 Task: Look for space in Mingelchaur, Azerbaijan from 9th June, 2023 to 16th June, 2023 for 2 adults in price range Rs.8000 to Rs.16000. Place can be entire place with 2 bedrooms having 2 beds and 1 bathroom. Property type can be flat. Amenities needed are: air conditioning, . Booking option can be shelf check-in. Required host language is English.
Action: Mouse moved to (491, 517)
Screenshot: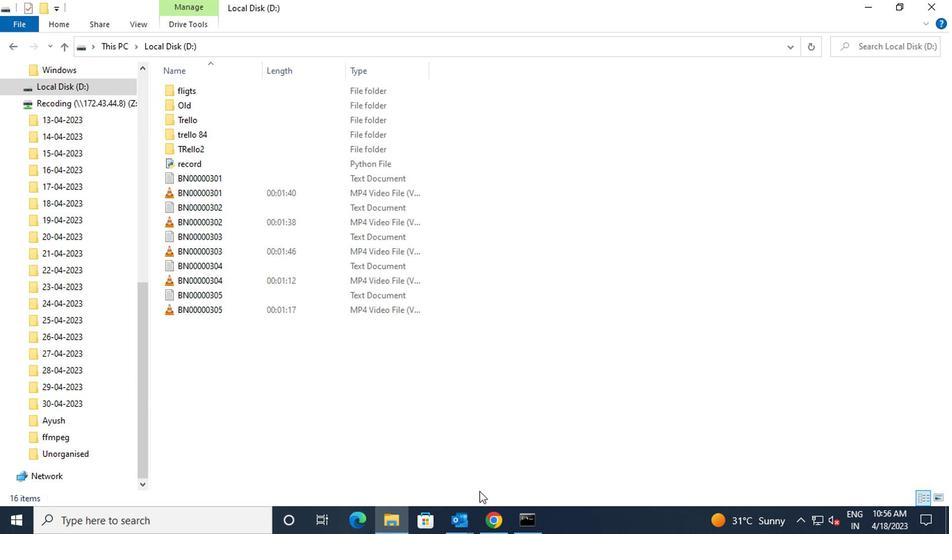 
Action: Mouse pressed left at (491, 517)
Screenshot: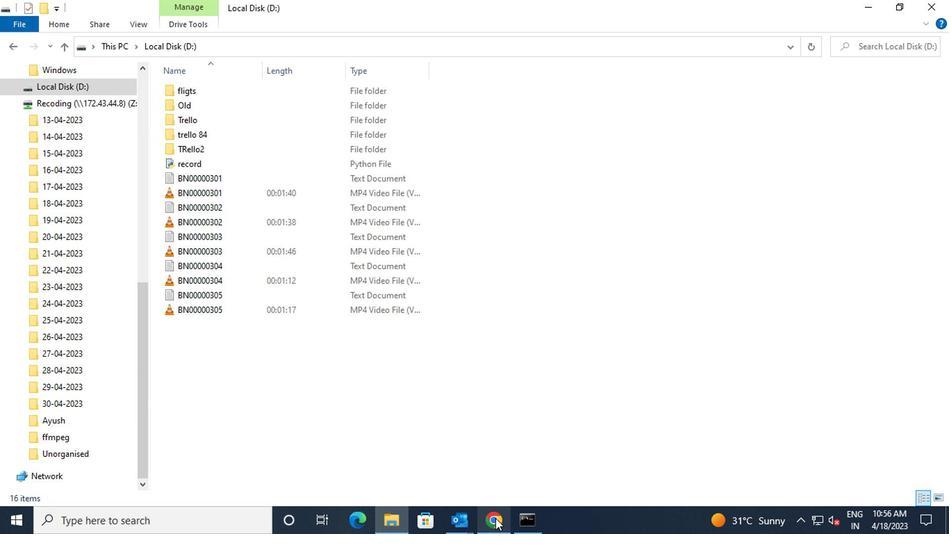 
Action: Mouse moved to (377, 95)
Screenshot: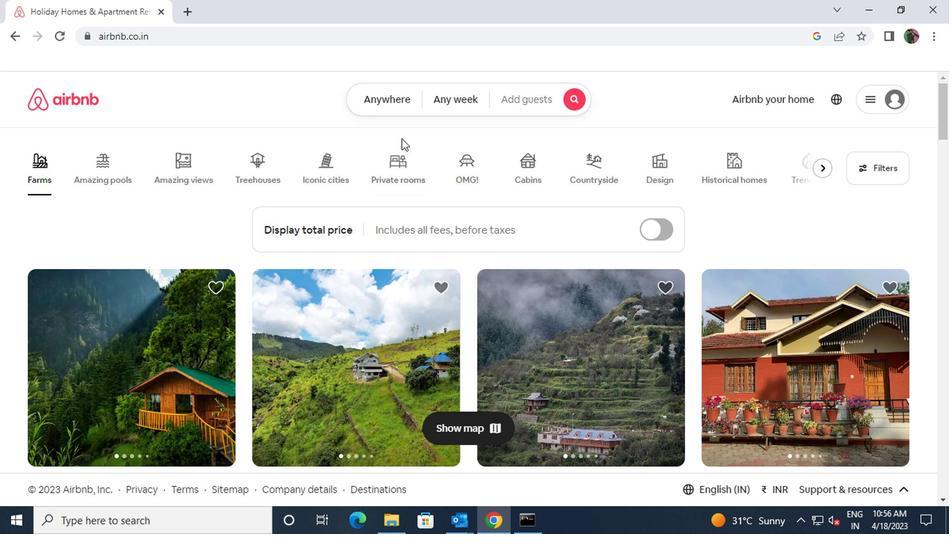 
Action: Mouse pressed left at (377, 95)
Screenshot: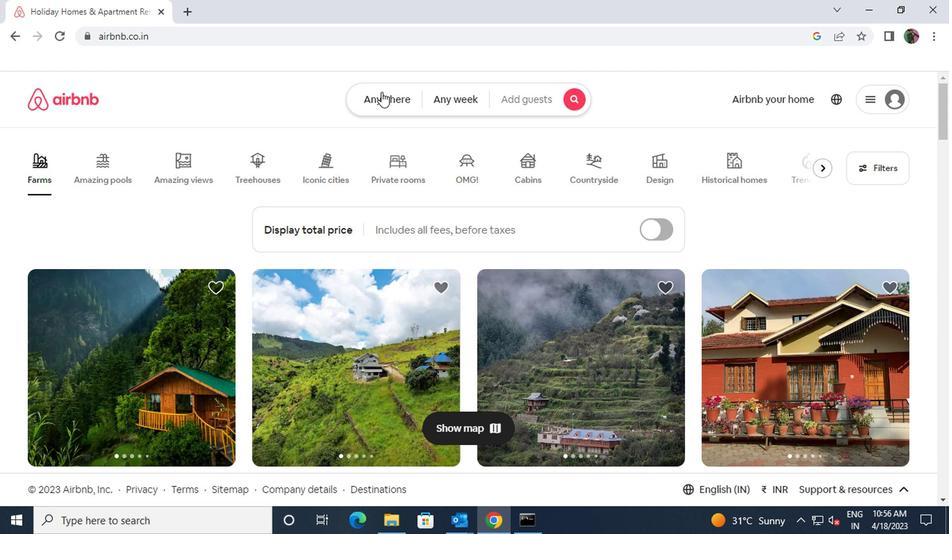 
Action: Mouse moved to (346, 160)
Screenshot: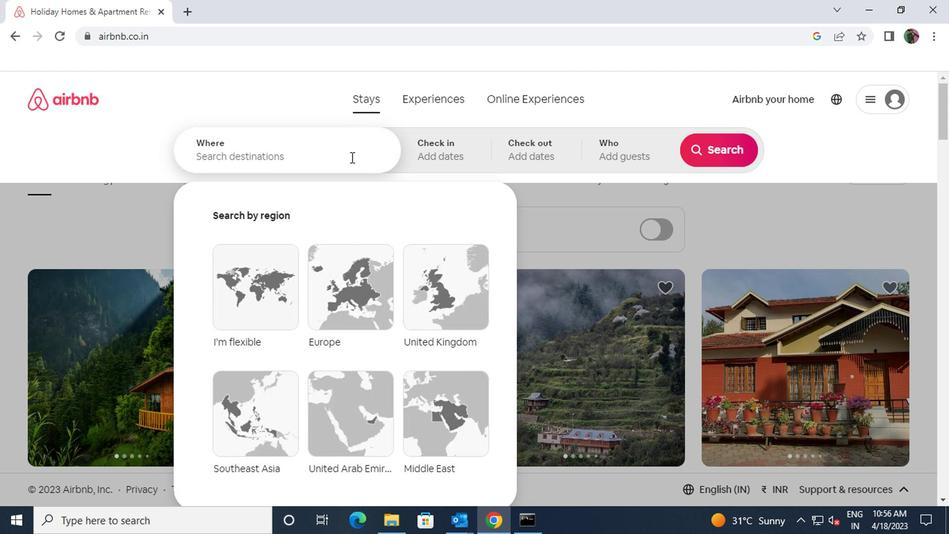 
Action: Mouse pressed left at (346, 160)
Screenshot: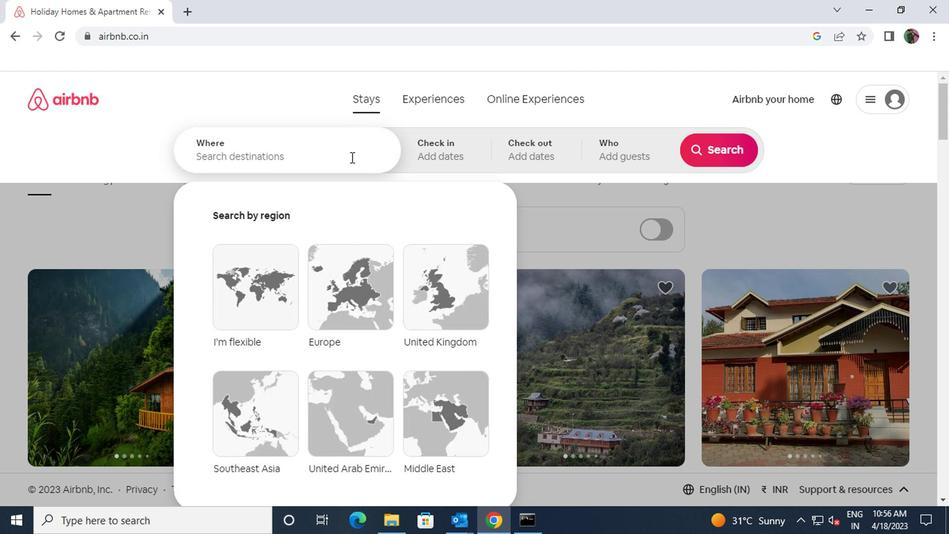 
Action: Key pressed mingechaur
Screenshot: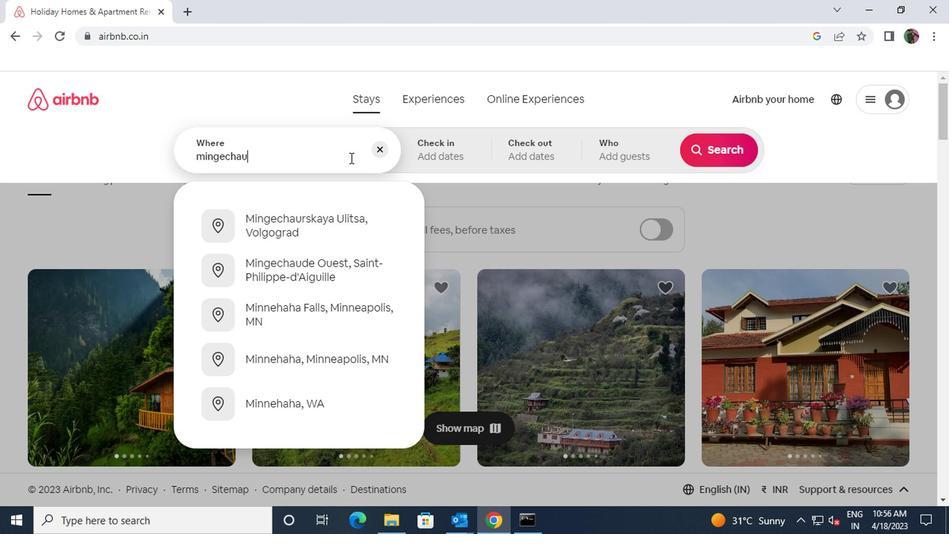 
Action: Mouse moved to (315, 234)
Screenshot: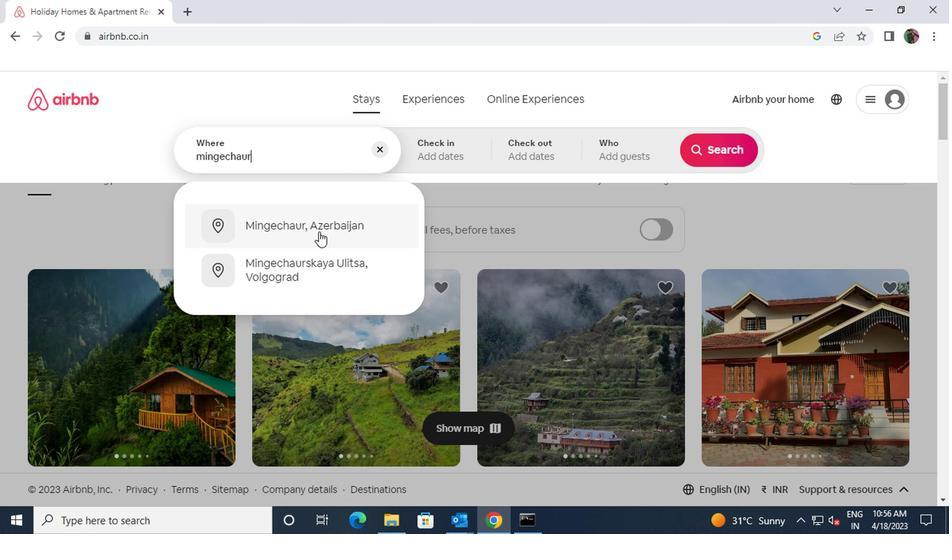 
Action: Mouse pressed left at (315, 234)
Screenshot: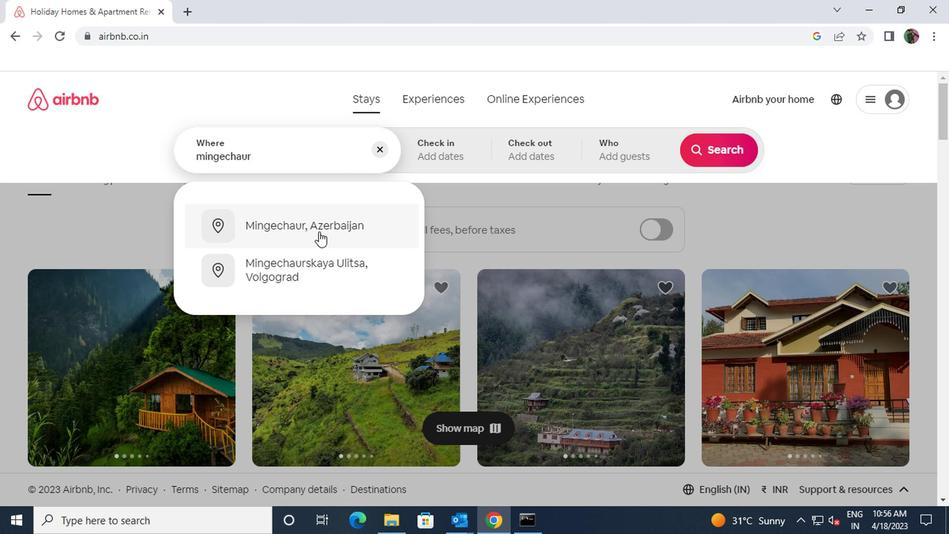 
Action: Mouse moved to (710, 262)
Screenshot: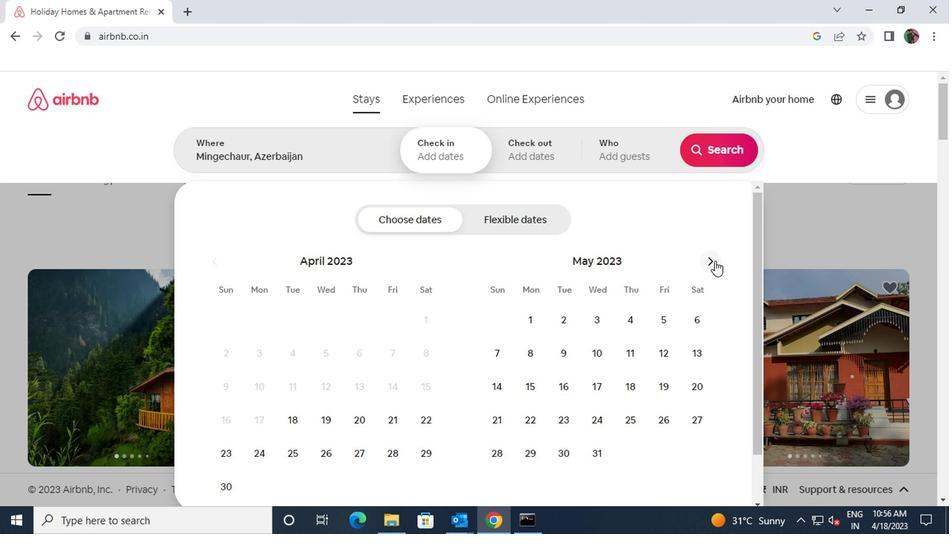 
Action: Mouse pressed left at (710, 262)
Screenshot: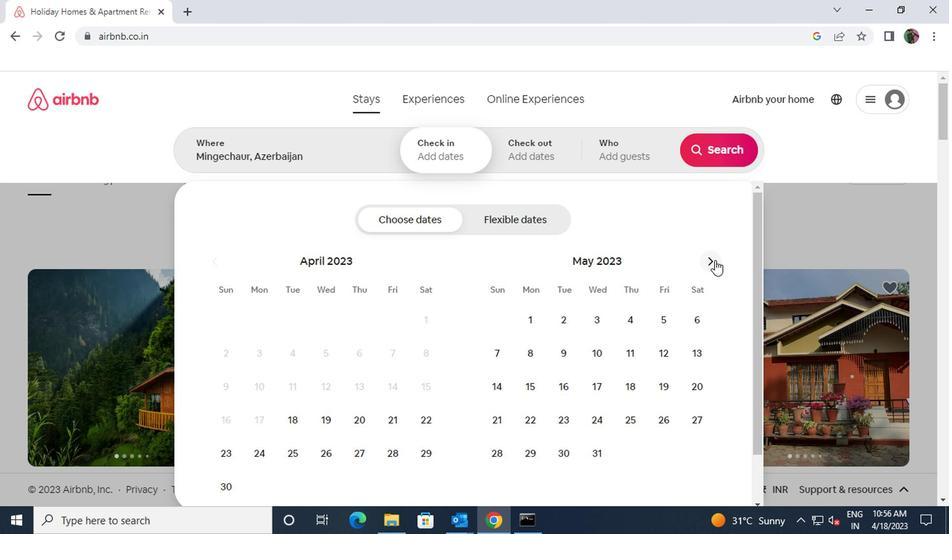 
Action: Mouse moved to (663, 349)
Screenshot: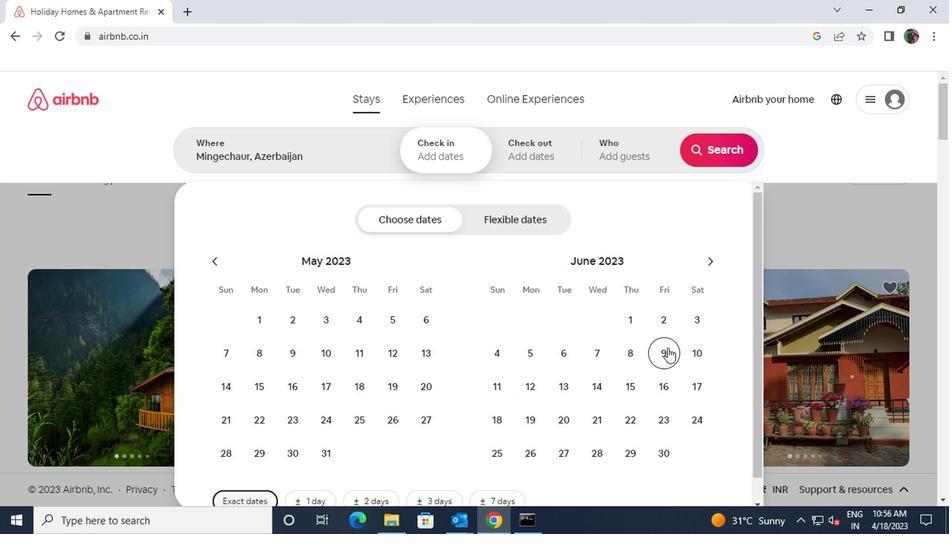 
Action: Mouse pressed left at (663, 349)
Screenshot: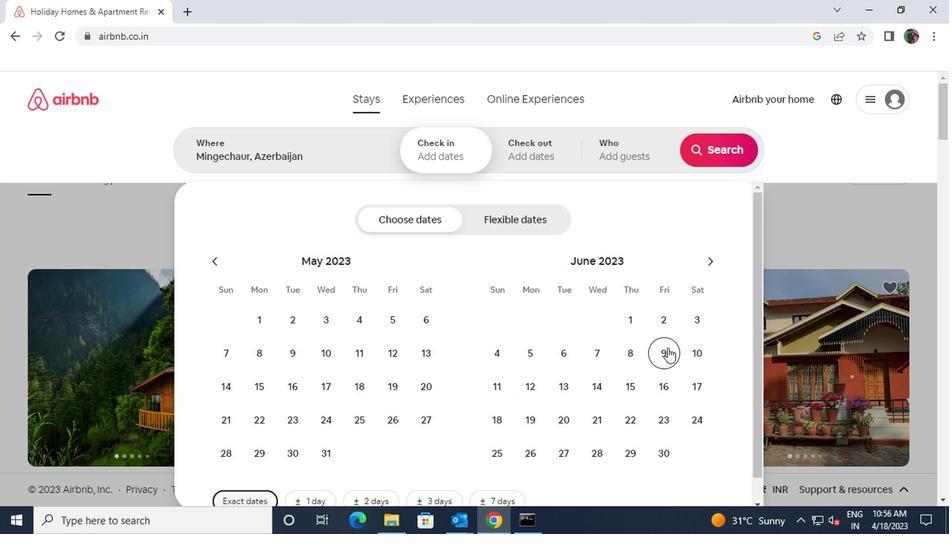 
Action: Mouse moved to (660, 383)
Screenshot: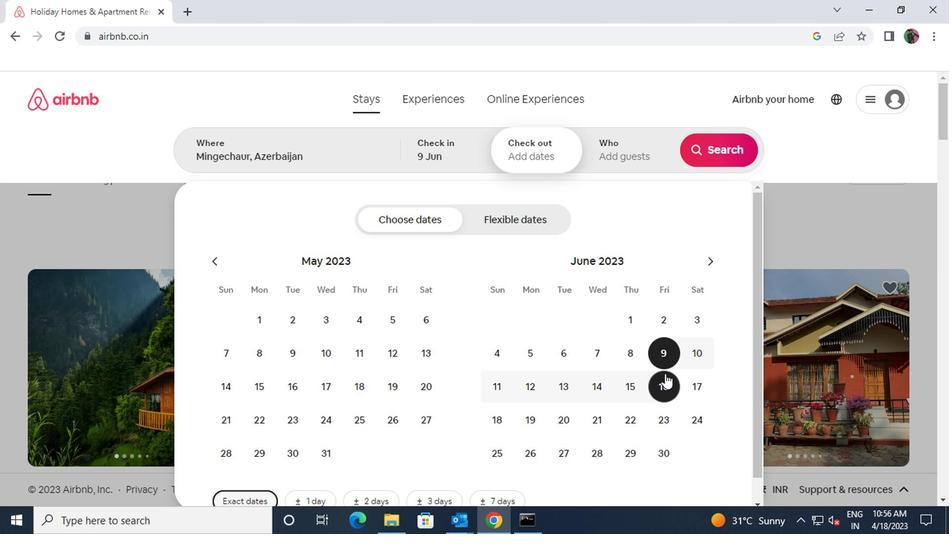 
Action: Mouse pressed left at (660, 383)
Screenshot: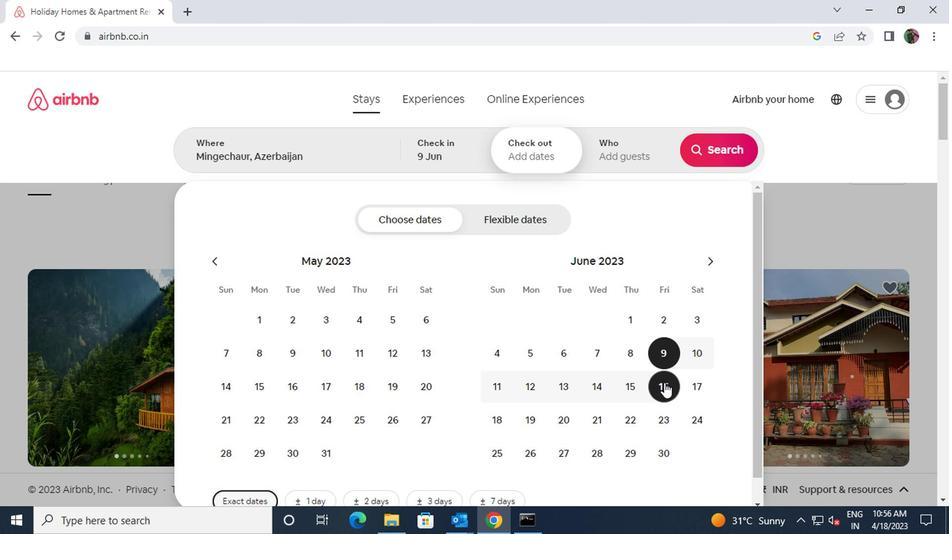 
Action: Mouse moved to (615, 146)
Screenshot: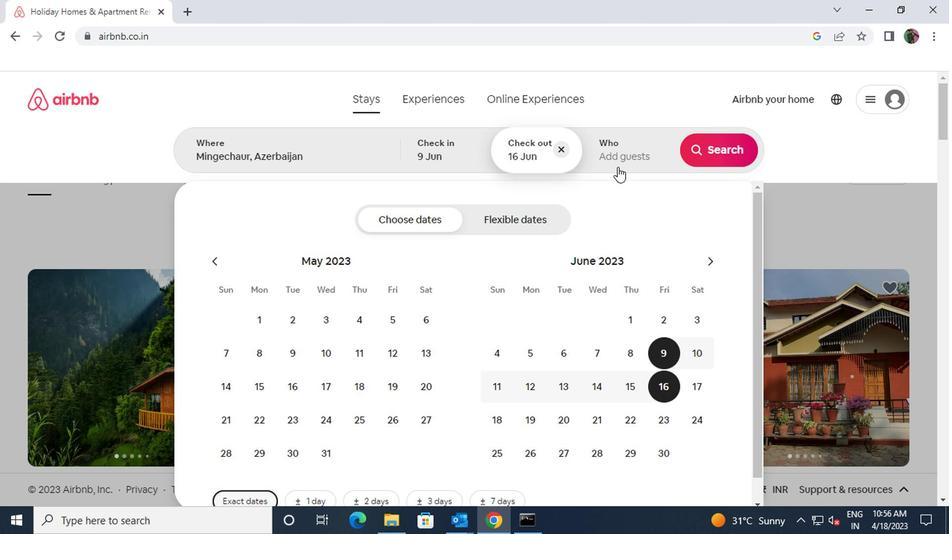 
Action: Mouse pressed left at (615, 146)
Screenshot: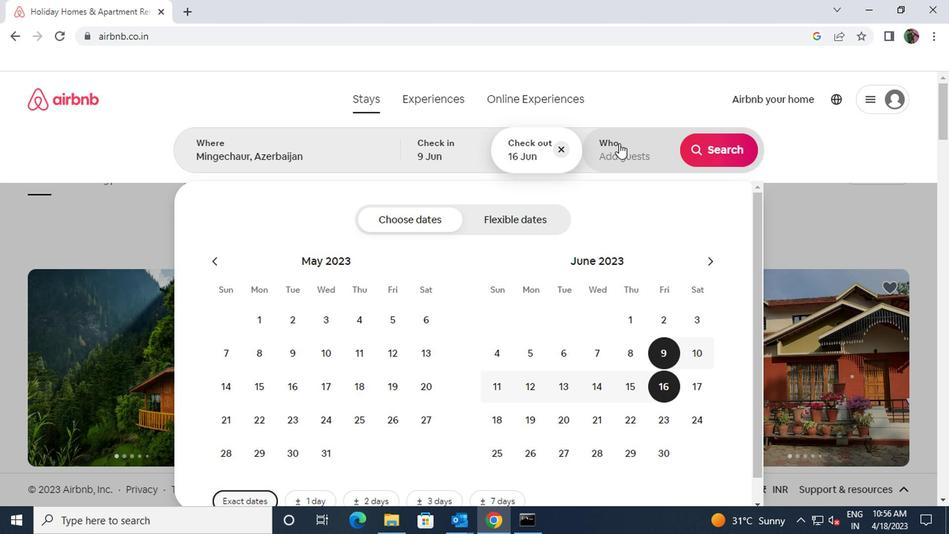 
Action: Mouse moved to (718, 225)
Screenshot: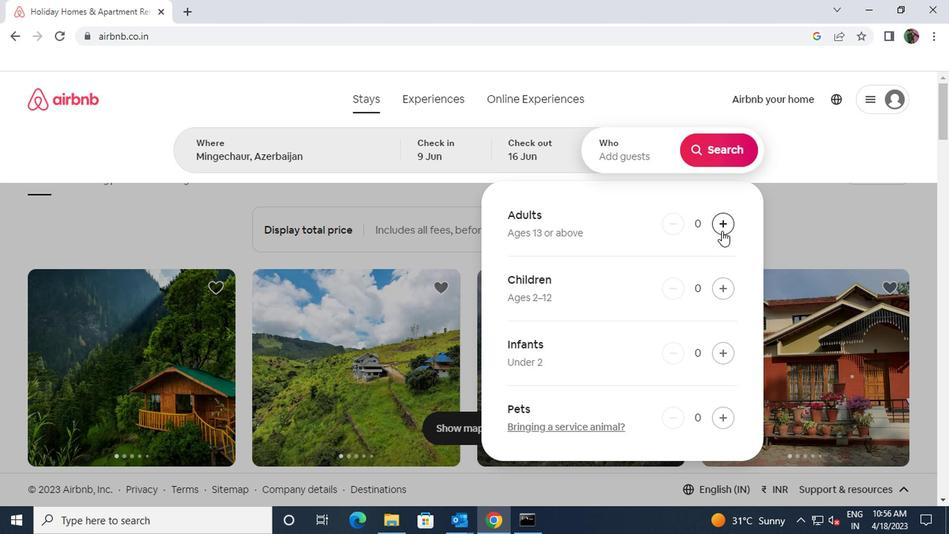 
Action: Mouse pressed left at (718, 225)
Screenshot: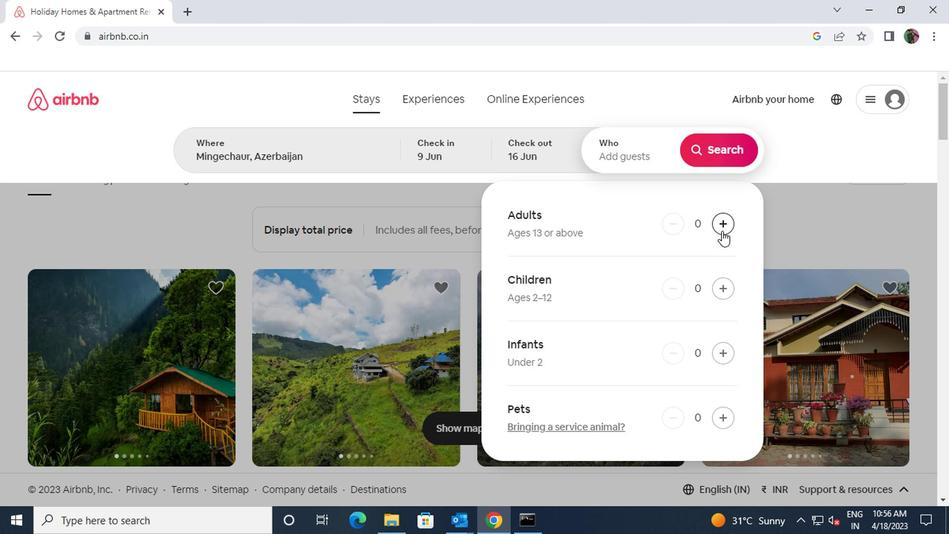 
Action: Mouse pressed left at (718, 225)
Screenshot: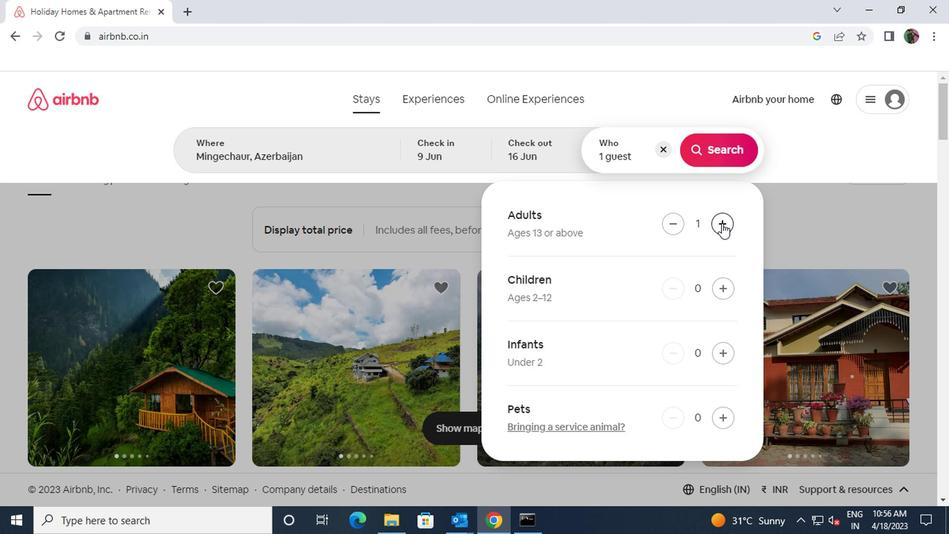 
Action: Mouse moved to (707, 157)
Screenshot: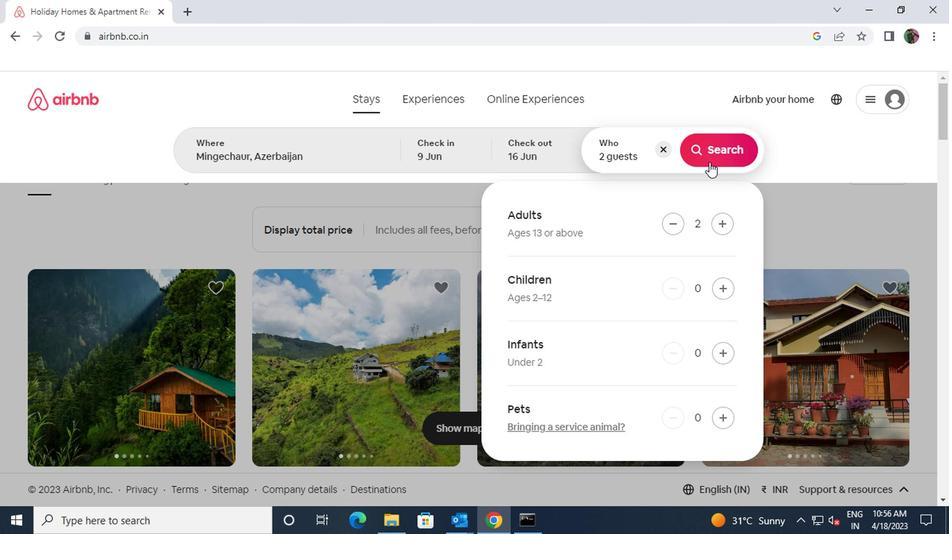 
Action: Mouse pressed left at (707, 157)
Screenshot: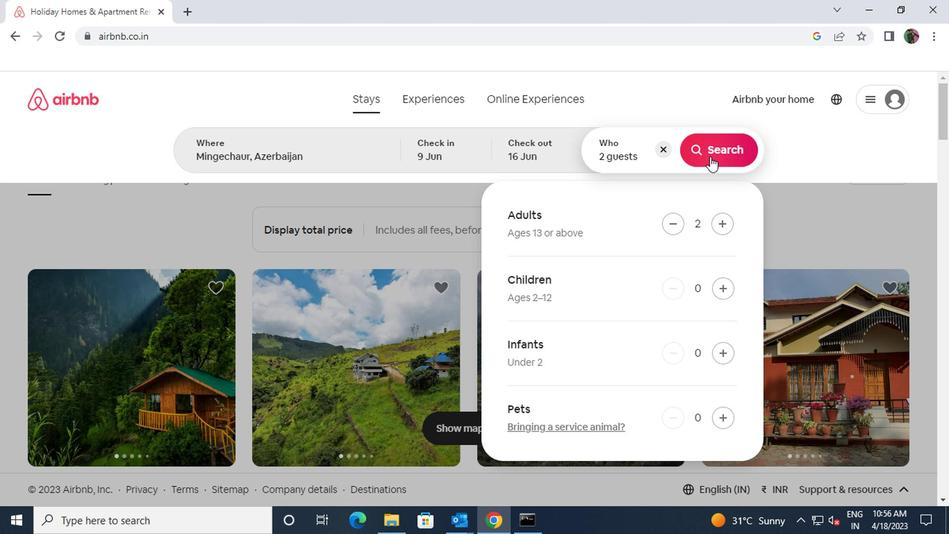 
Action: Mouse moved to (875, 158)
Screenshot: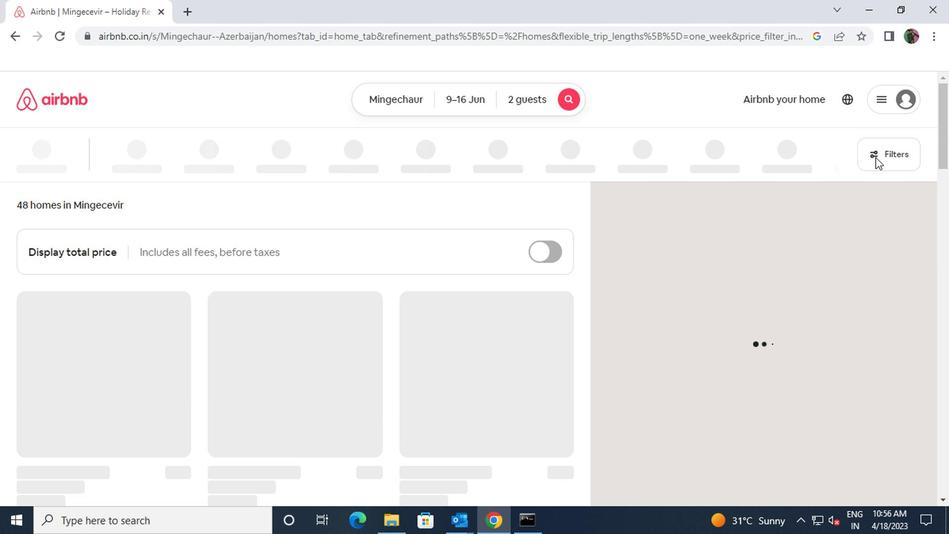 
Action: Mouse pressed left at (875, 158)
Screenshot: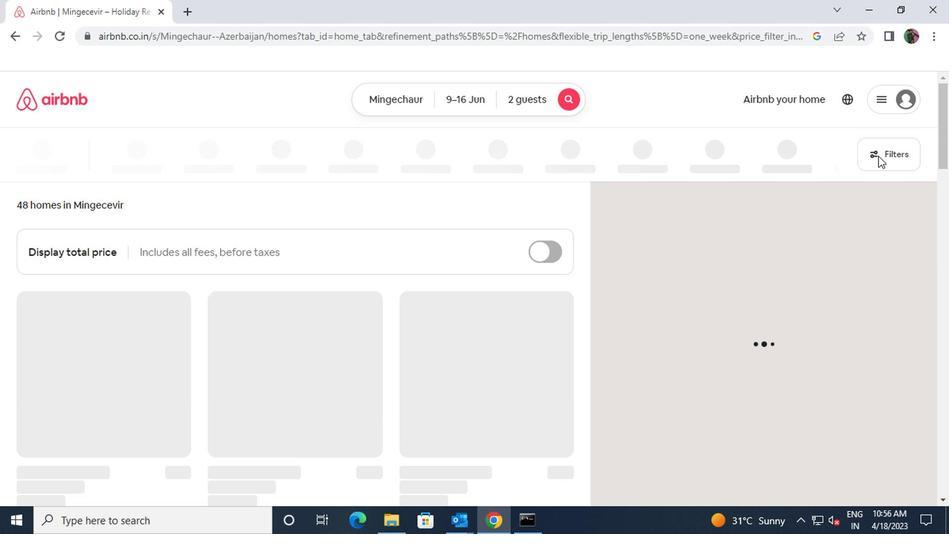 
Action: Mouse moved to (292, 335)
Screenshot: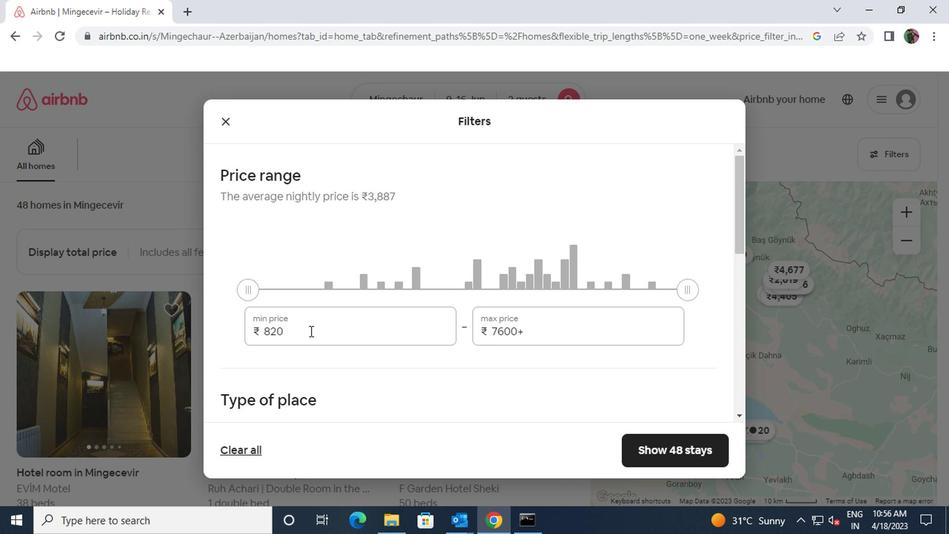 
Action: Mouse pressed left at (292, 335)
Screenshot: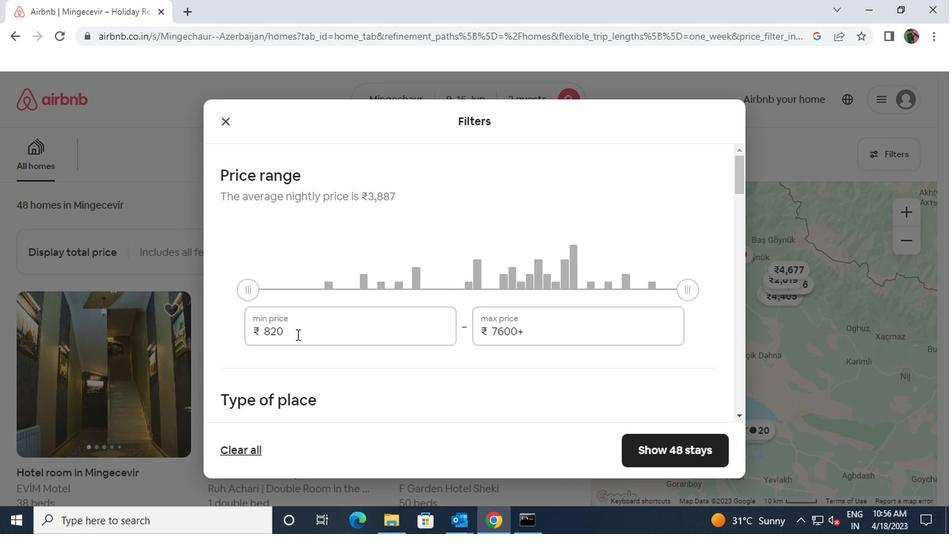 
Action: Mouse moved to (256, 338)
Screenshot: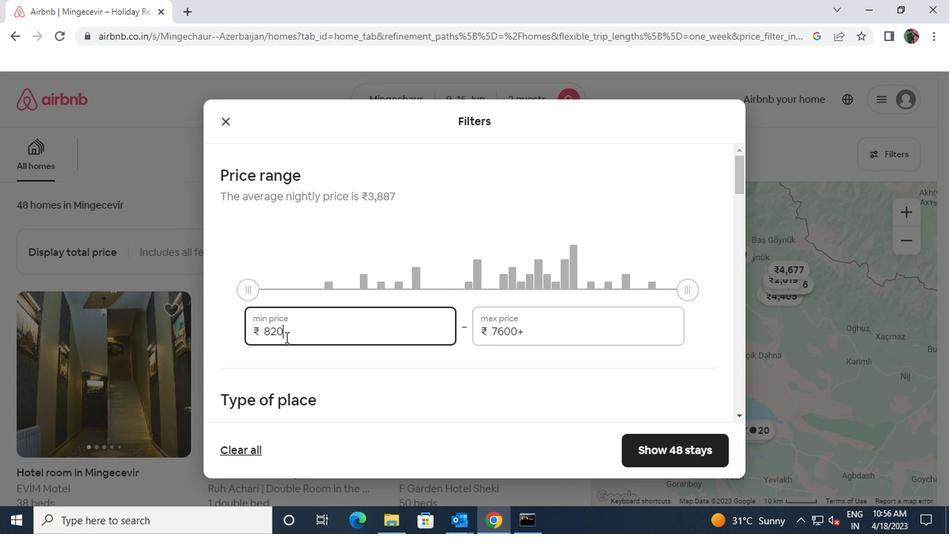 
Action: Key pressed 8000
Screenshot: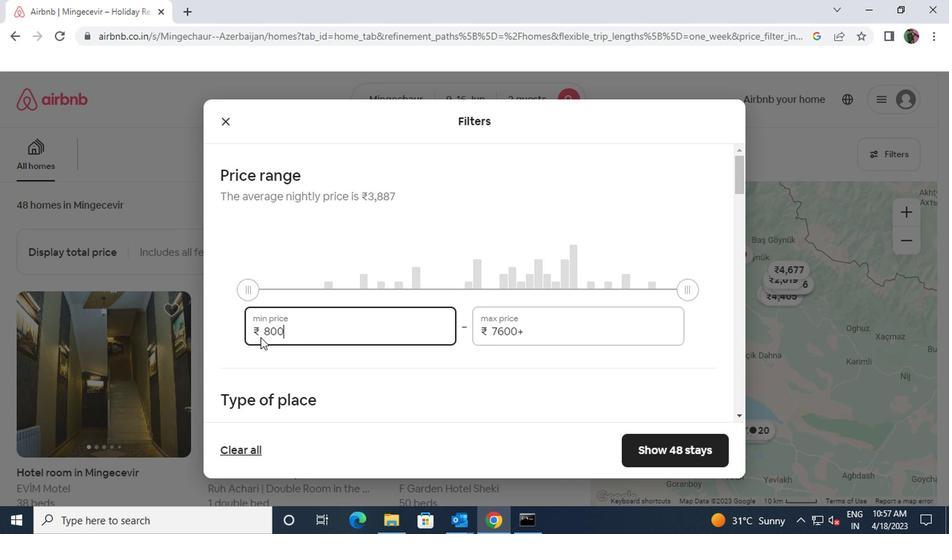 
Action: Mouse moved to (518, 328)
Screenshot: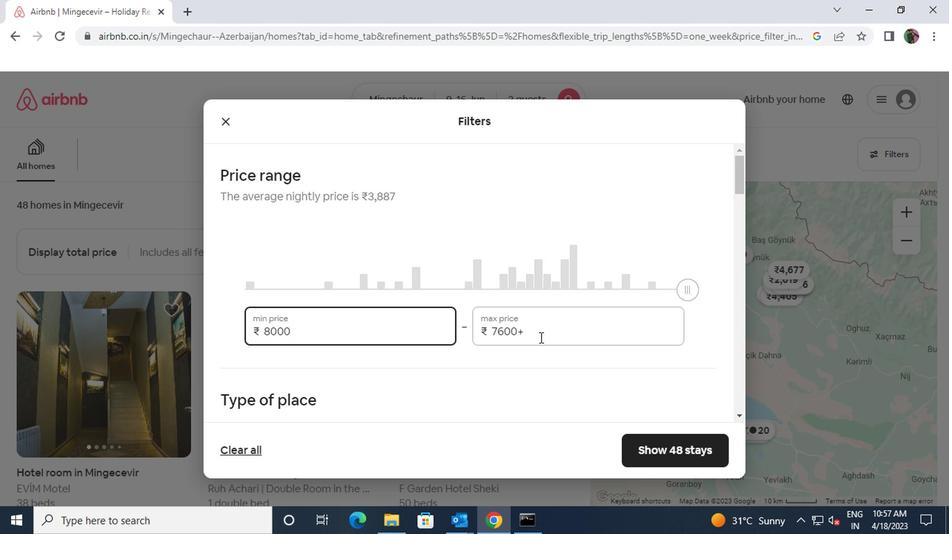 
Action: Mouse pressed left at (518, 328)
Screenshot: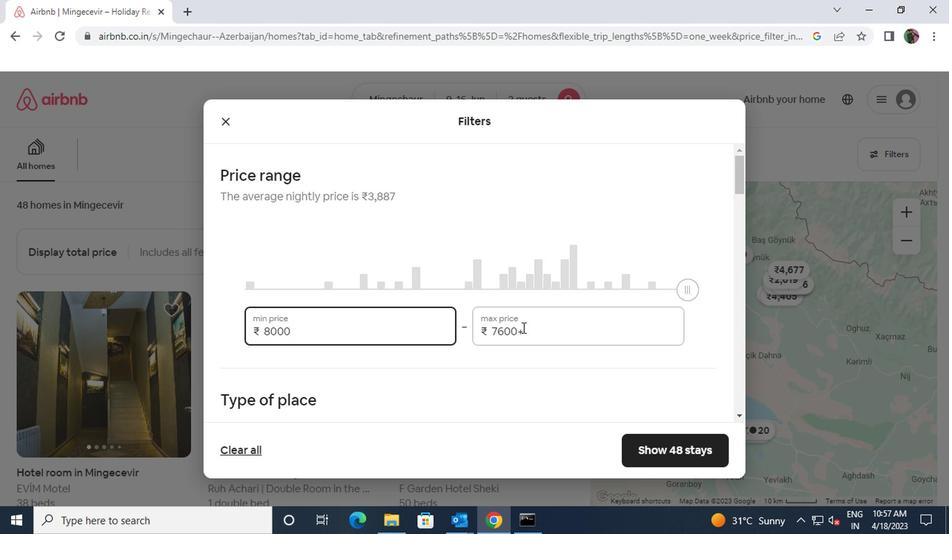 
Action: Mouse moved to (488, 335)
Screenshot: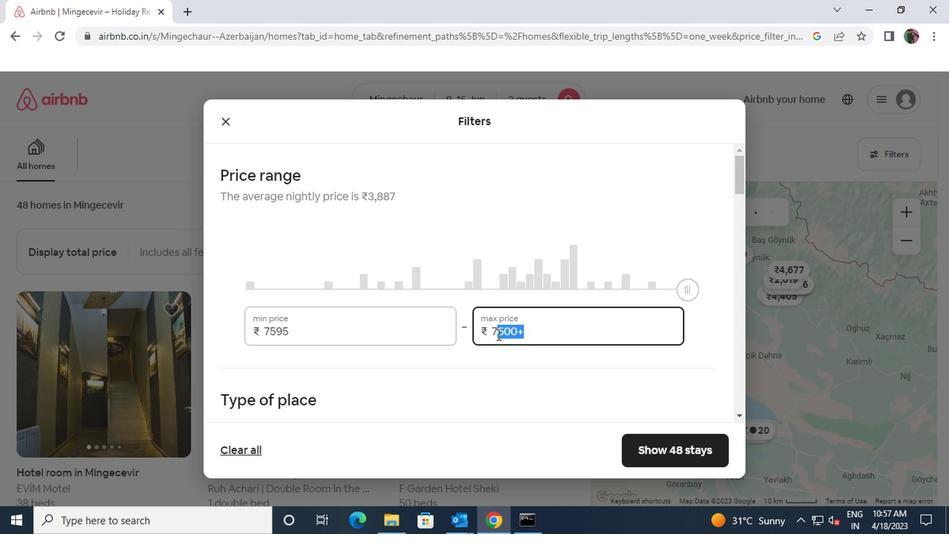 
Action: Key pressed 16000
Screenshot: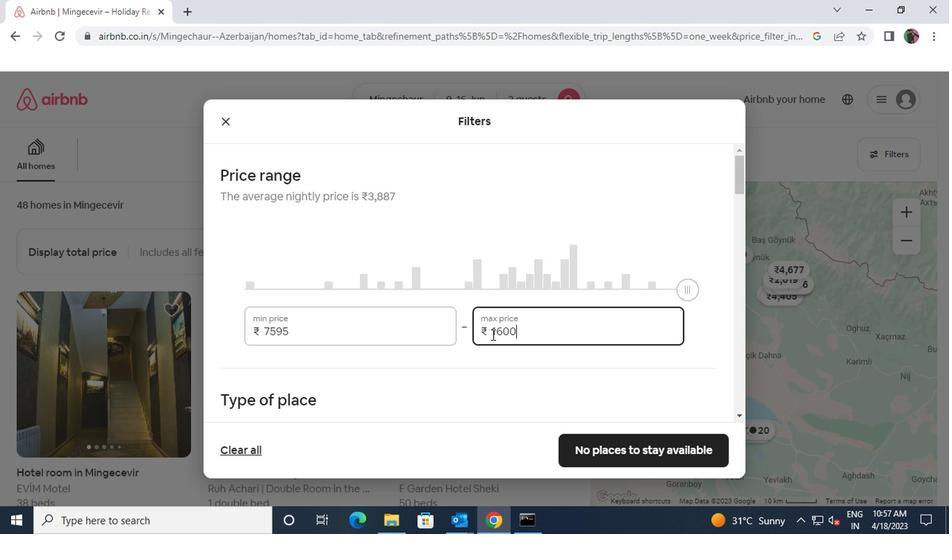 
Action: Mouse scrolled (488, 335) with delta (0, 0)
Screenshot: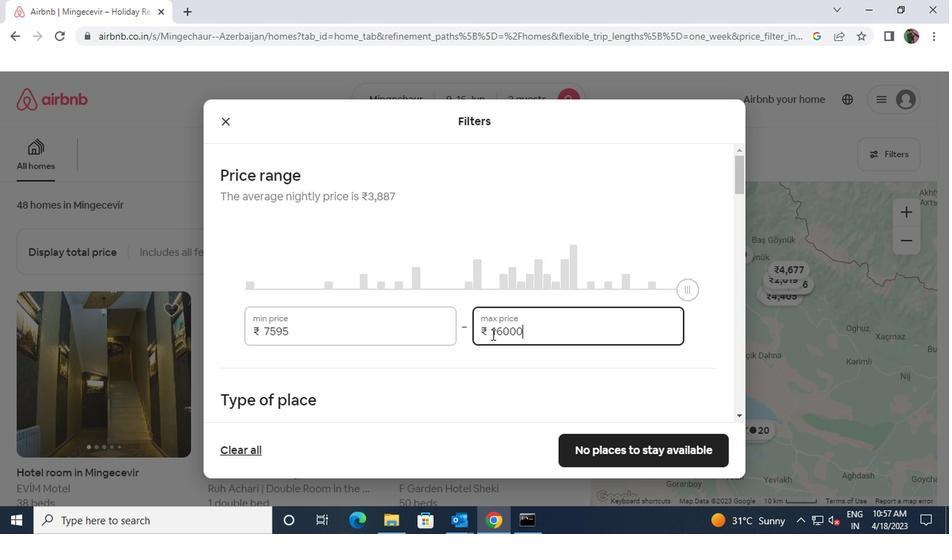 
Action: Mouse scrolled (488, 335) with delta (0, 0)
Screenshot: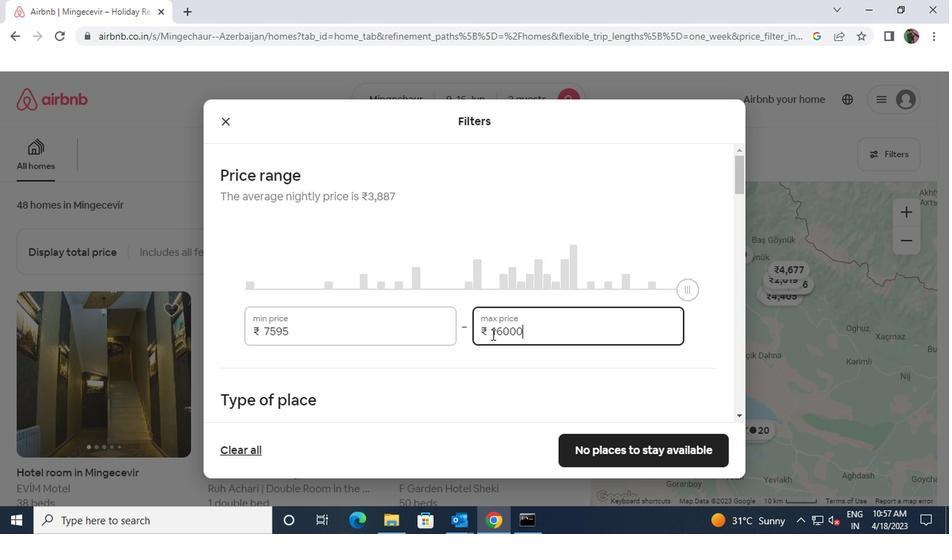 
Action: Mouse moved to (226, 307)
Screenshot: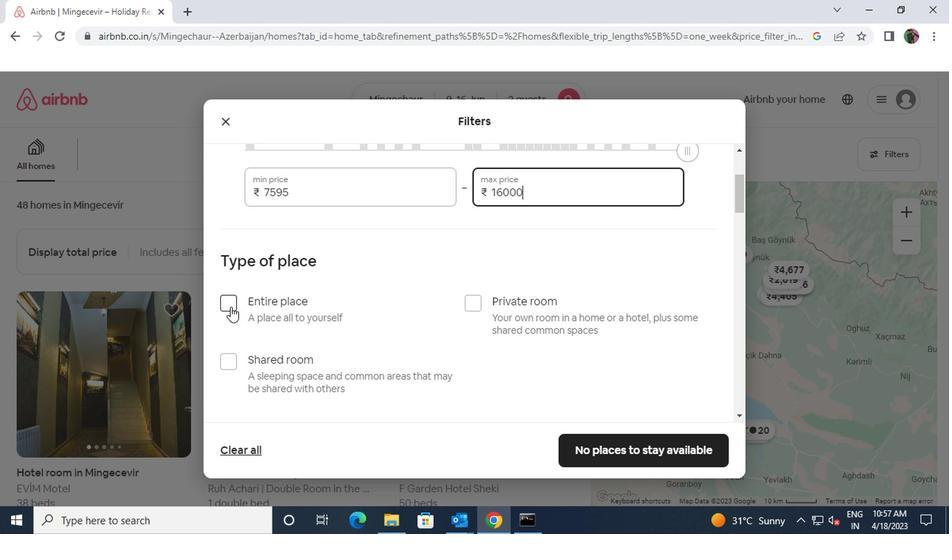 
Action: Mouse pressed left at (226, 307)
Screenshot: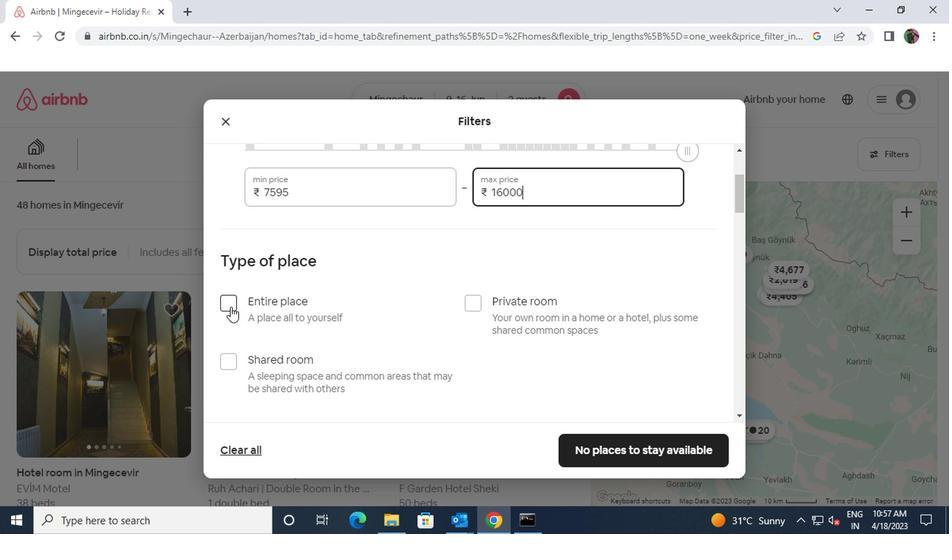 
Action: Mouse moved to (314, 341)
Screenshot: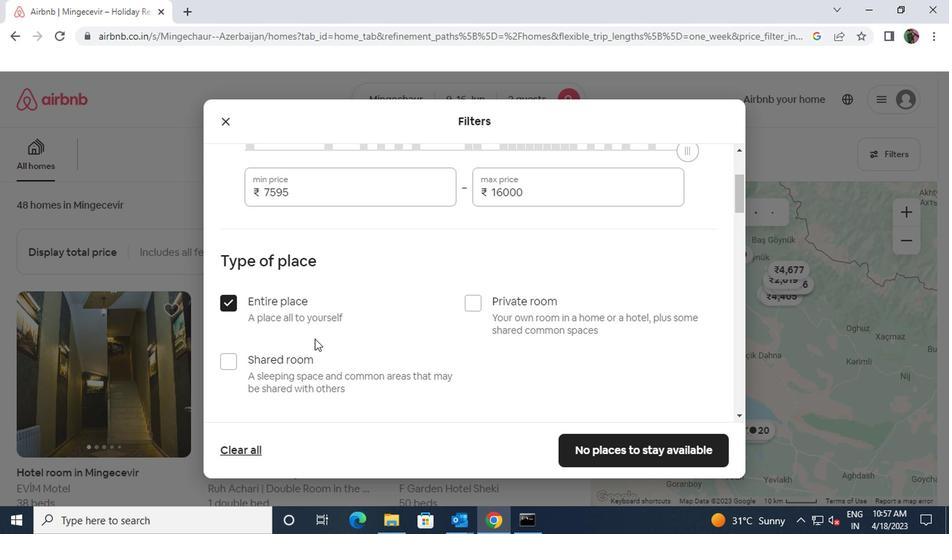 
Action: Mouse scrolled (314, 340) with delta (0, 0)
Screenshot: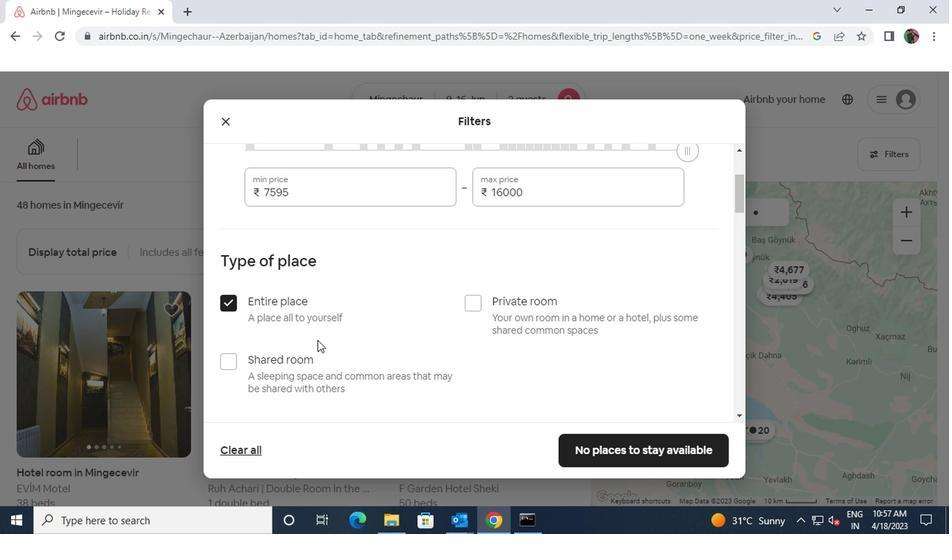 
Action: Mouse moved to (315, 337)
Screenshot: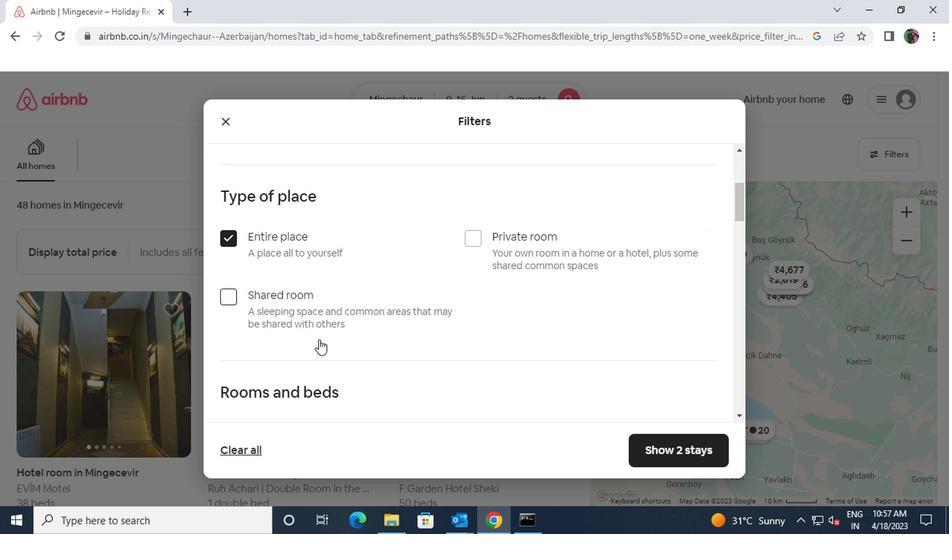 
Action: Mouse scrolled (315, 337) with delta (0, 0)
Screenshot: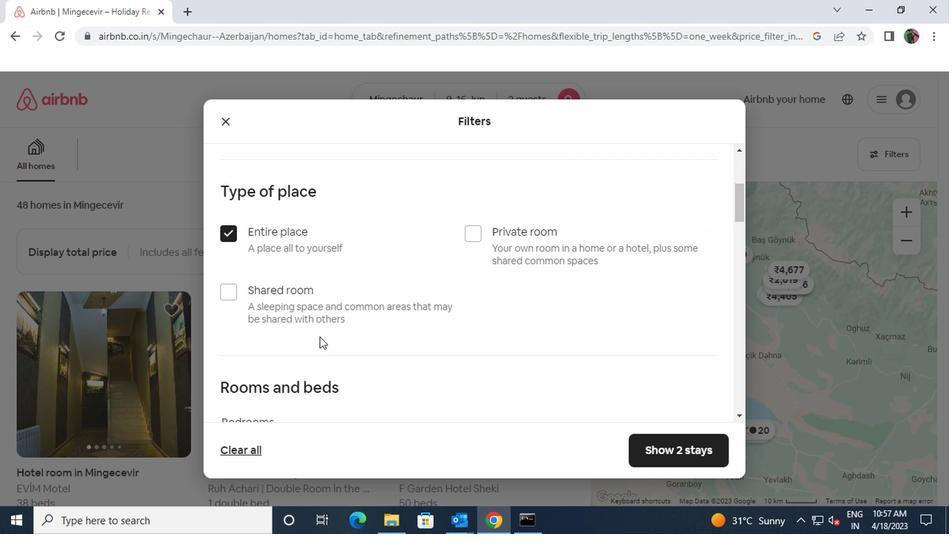 
Action: Mouse moved to (316, 336)
Screenshot: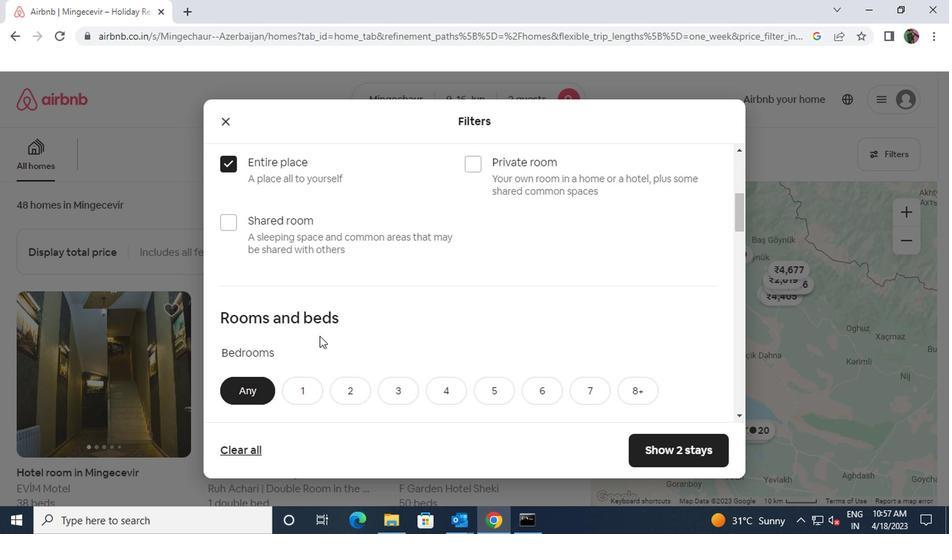 
Action: Mouse scrolled (316, 335) with delta (0, 0)
Screenshot: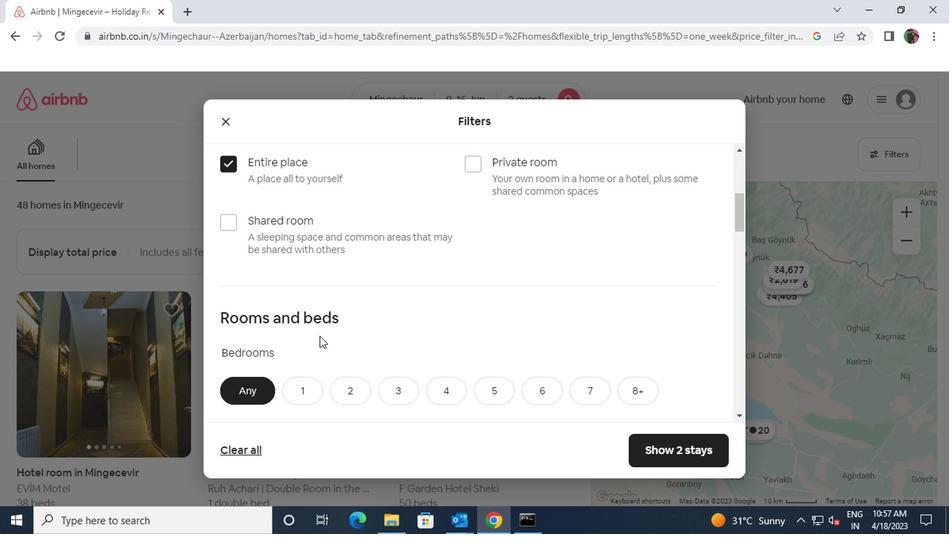 
Action: Mouse moved to (339, 321)
Screenshot: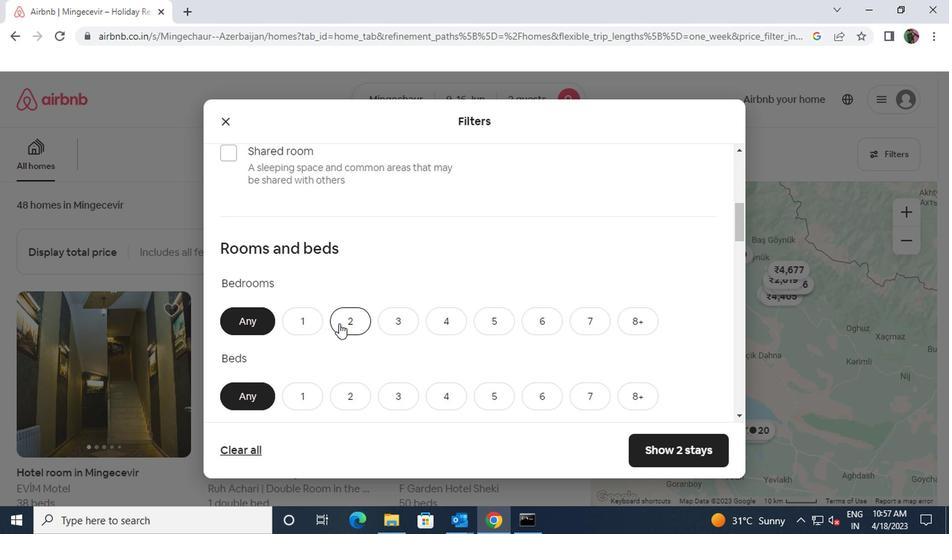 
Action: Mouse pressed left at (339, 321)
Screenshot: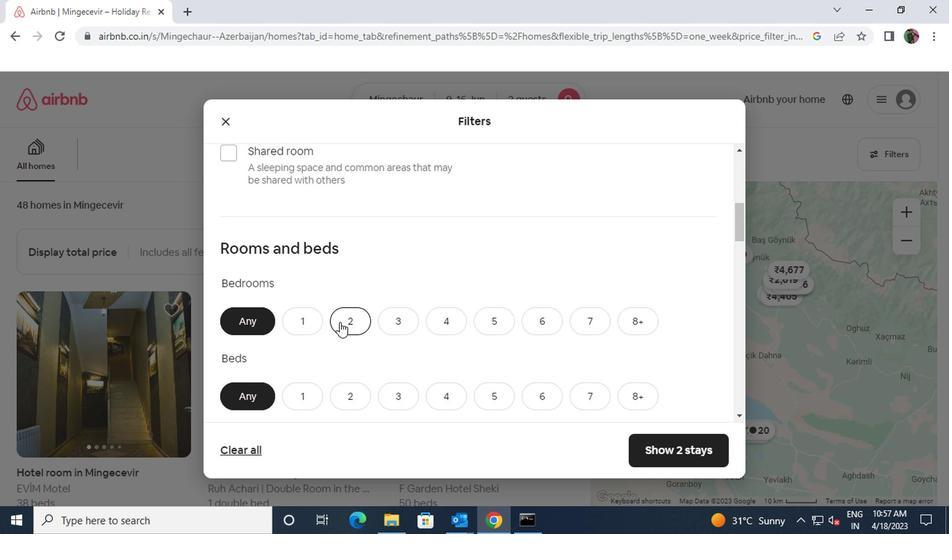 
Action: Mouse moved to (345, 392)
Screenshot: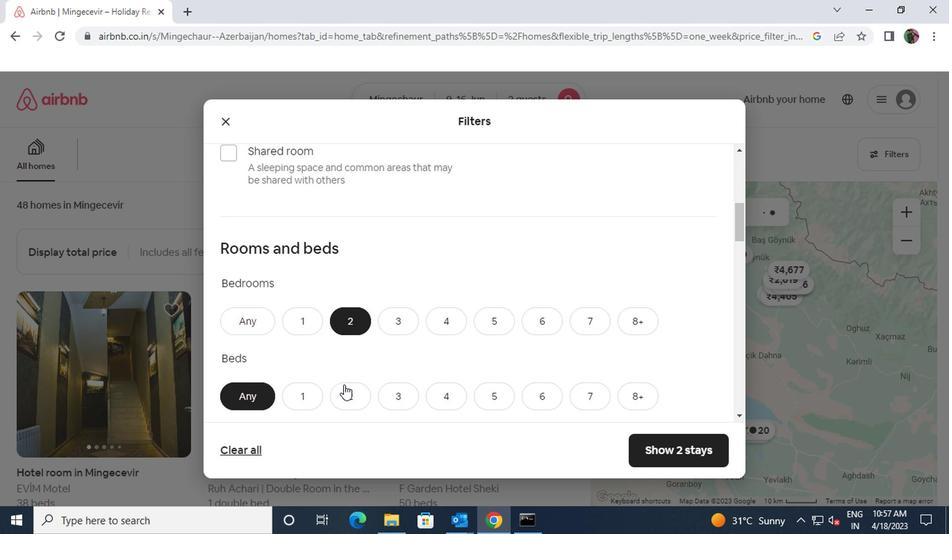 
Action: Mouse pressed left at (345, 392)
Screenshot: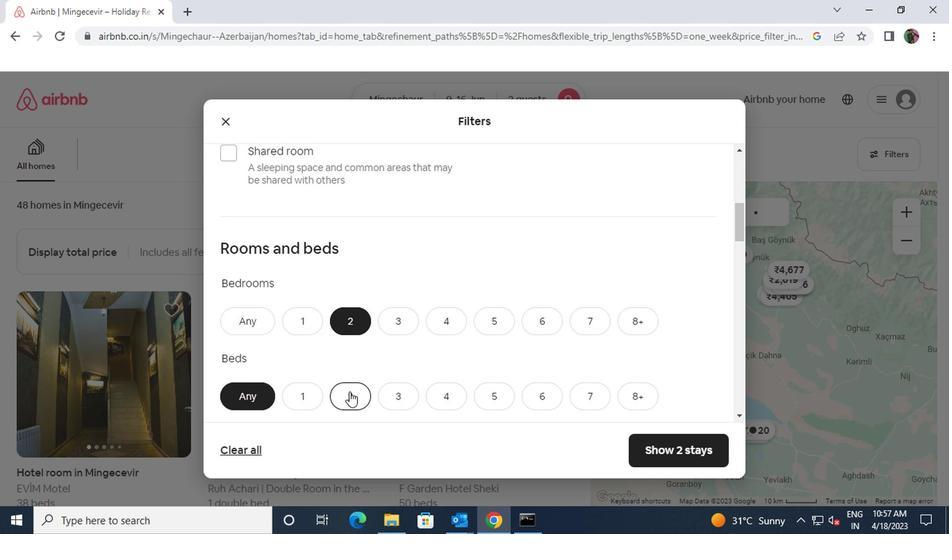 
Action: Mouse scrolled (345, 391) with delta (0, 0)
Screenshot: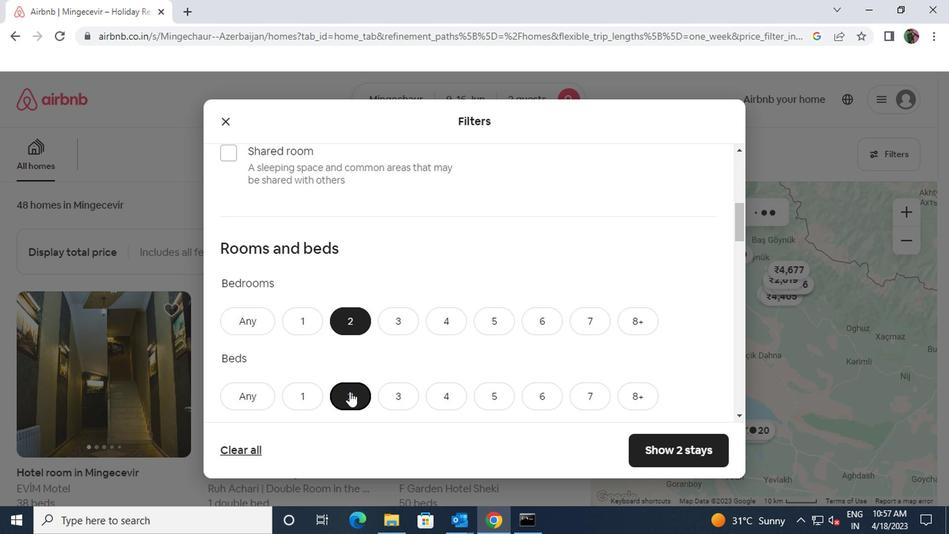 
Action: Mouse moved to (294, 402)
Screenshot: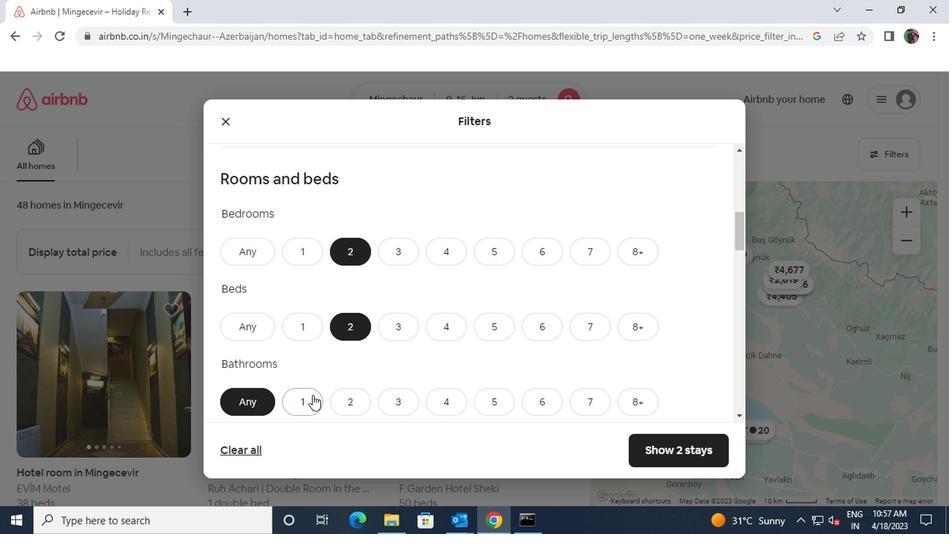 
Action: Mouse pressed left at (294, 402)
Screenshot: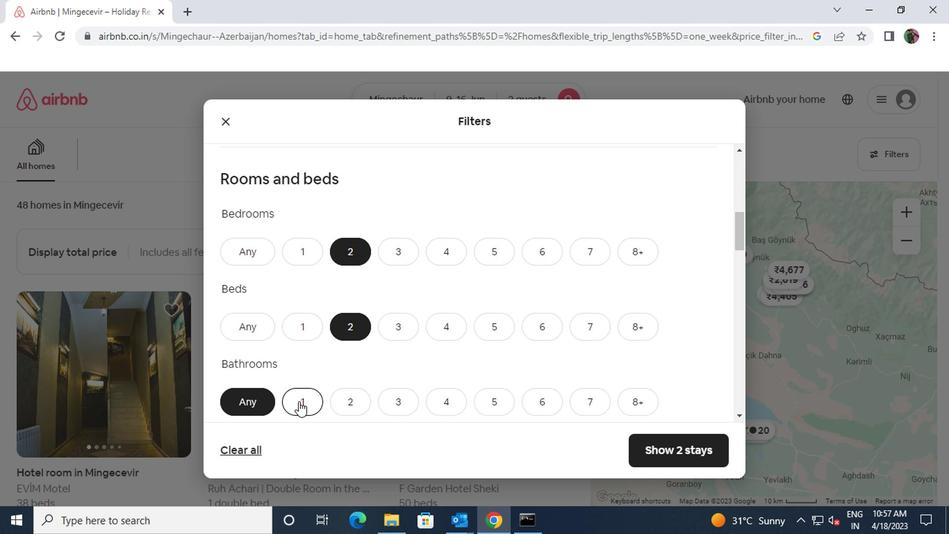 
Action: Mouse scrolled (294, 401) with delta (0, 0)
Screenshot: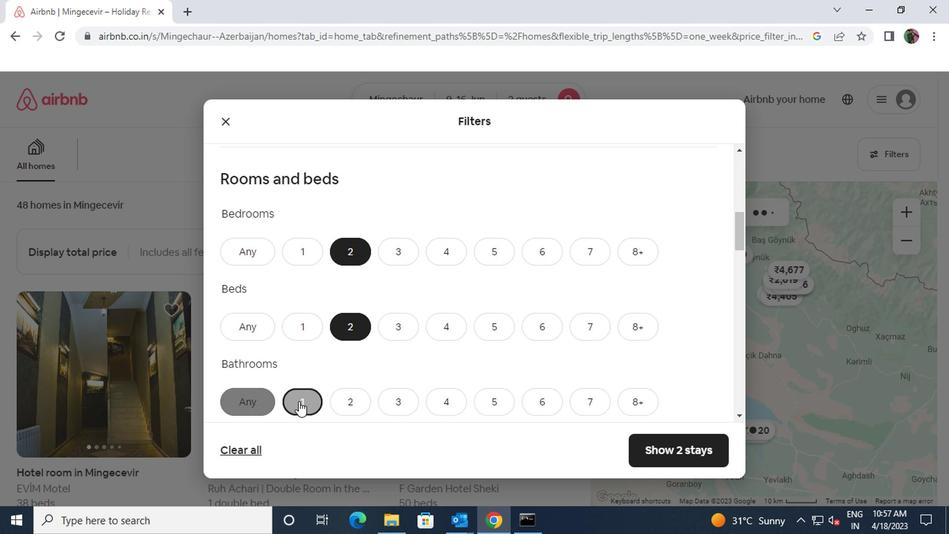 
Action: Mouse scrolled (294, 401) with delta (0, 0)
Screenshot: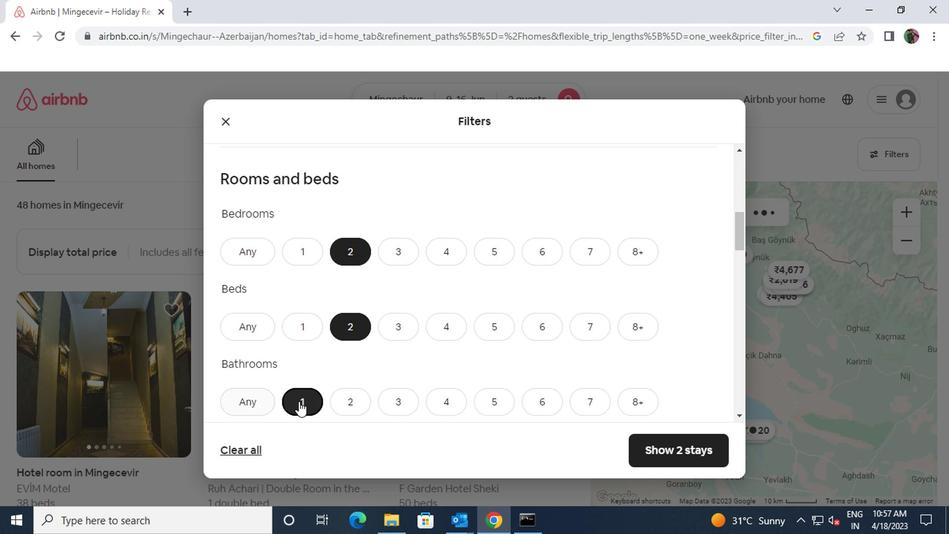 
Action: Mouse moved to (494, 387)
Screenshot: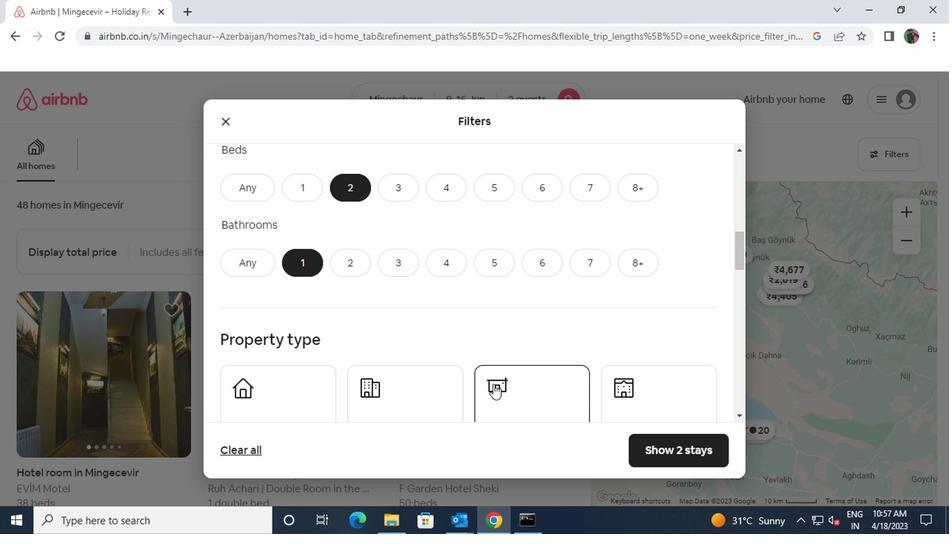 
Action: Mouse scrolled (494, 386) with delta (0, 0)
Screenshot: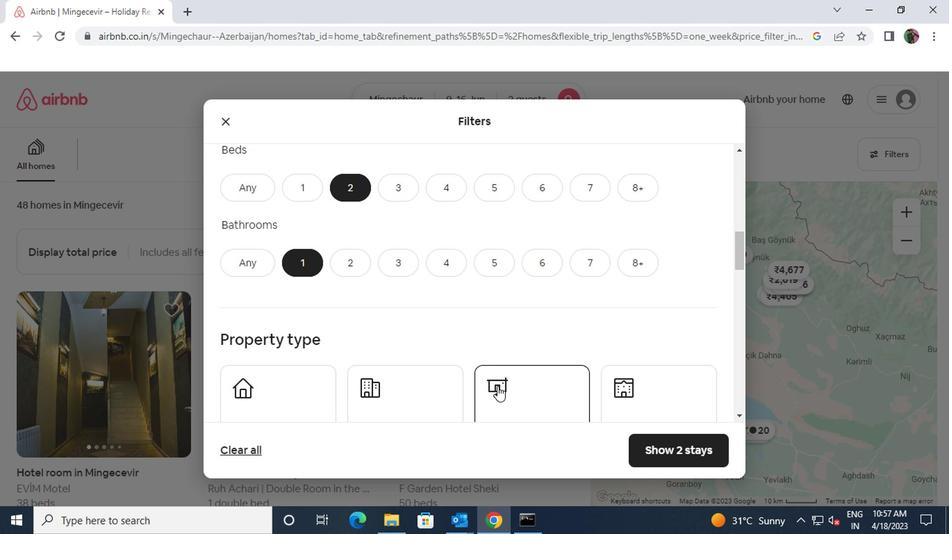 
Action: Mouse moved to (609, 349)
Screenshot: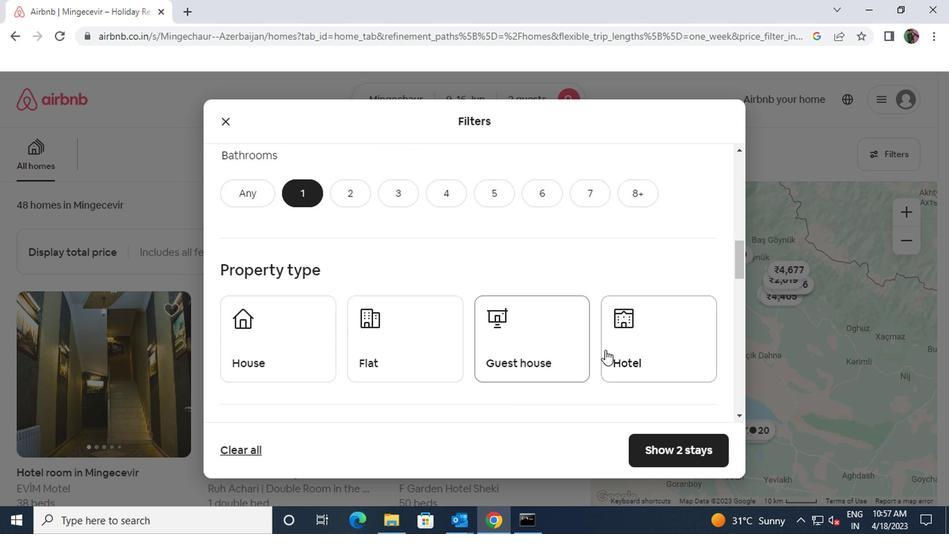 
Action: Mouse pressed left at (609, 349)
Screenshot: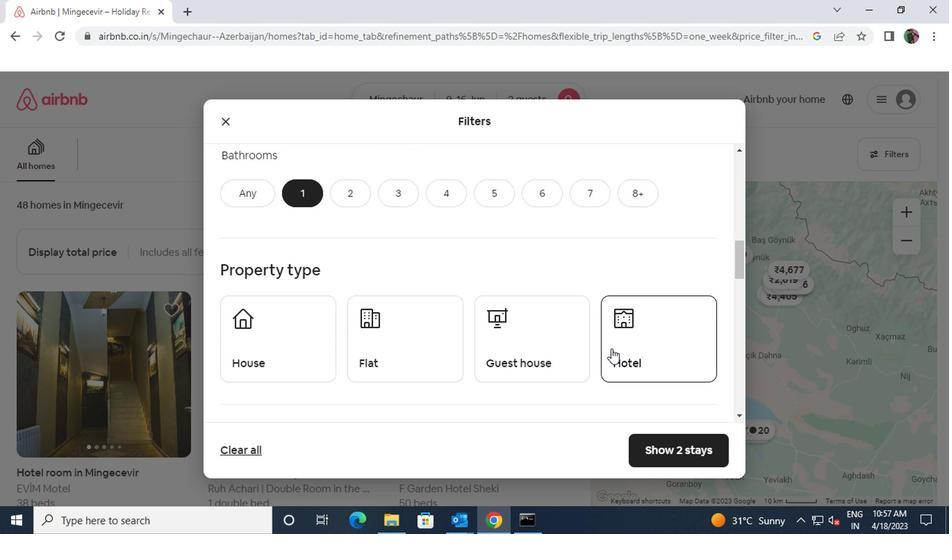 
Action: Mouse scrolled (609, 348) with delta (0, 0)
Screenshot: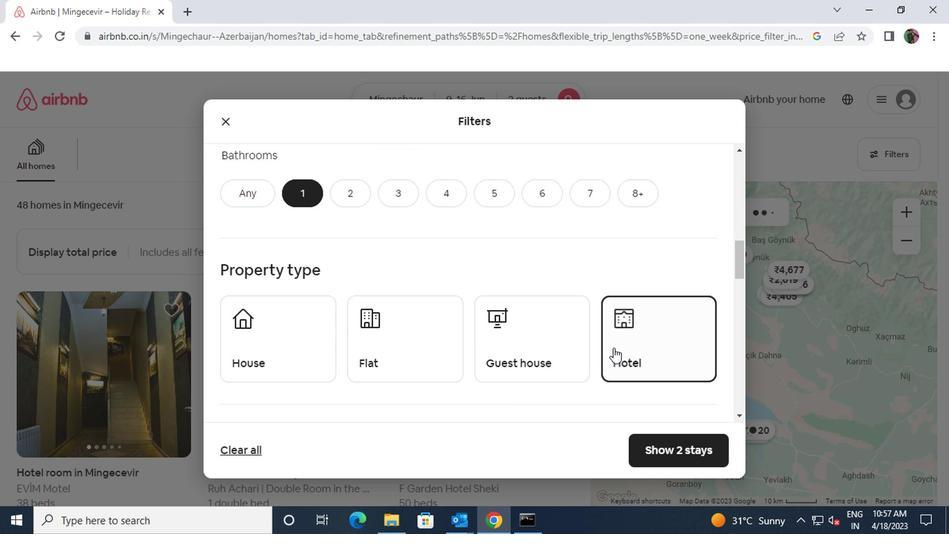 
Action: Mouse scrolled (609, 348) with delta (0, 0)
Screenshot: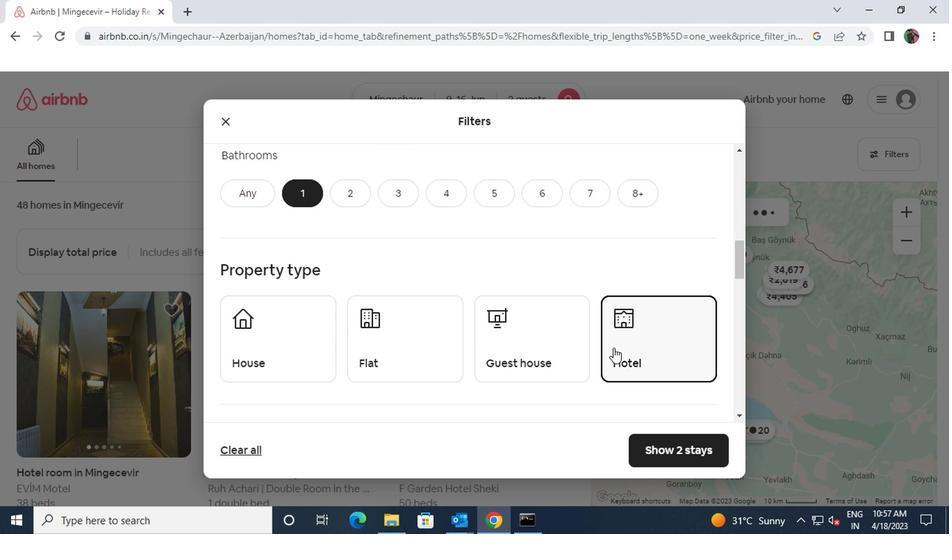 
Action: Mouse moved to (225, 394)
Screenshot: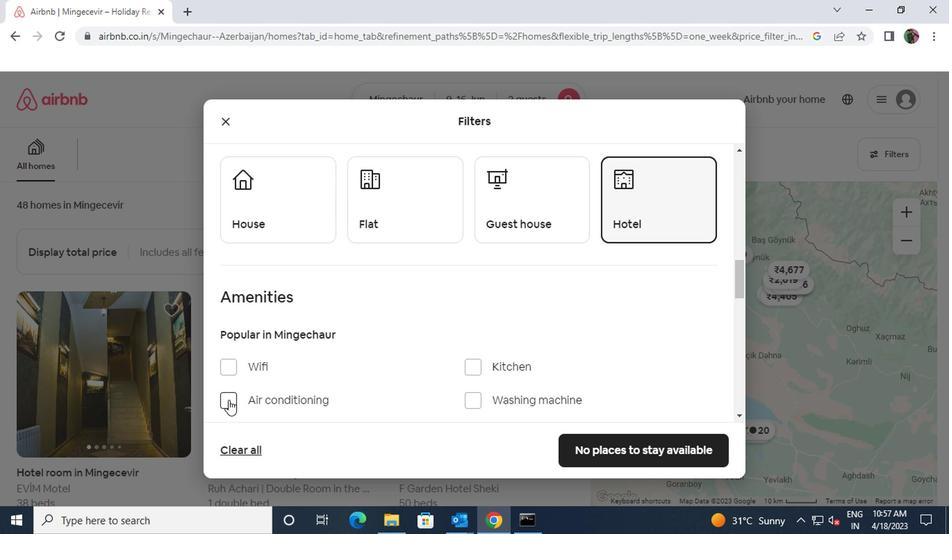 
Action: Mouse pressed left at (225, 394)
Screenshot: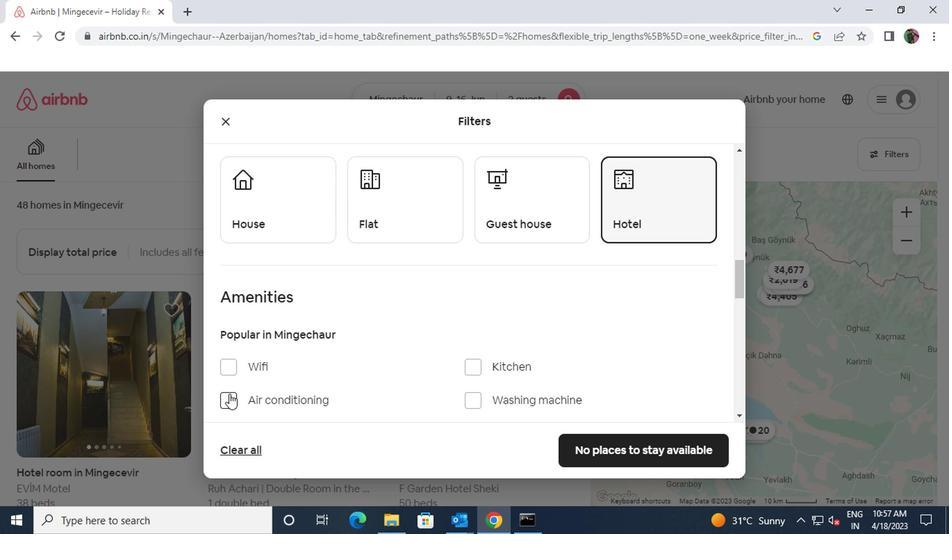 
Action: Mouse moved to (297, 398)
Screenshot: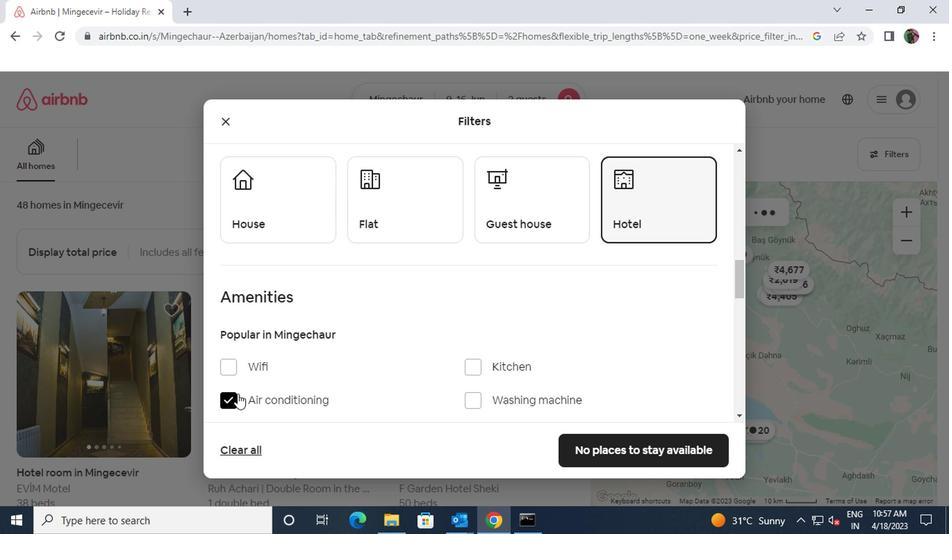 
Action: Mouse scrolled (297, 397) with delta (0, 0)
Screenshot: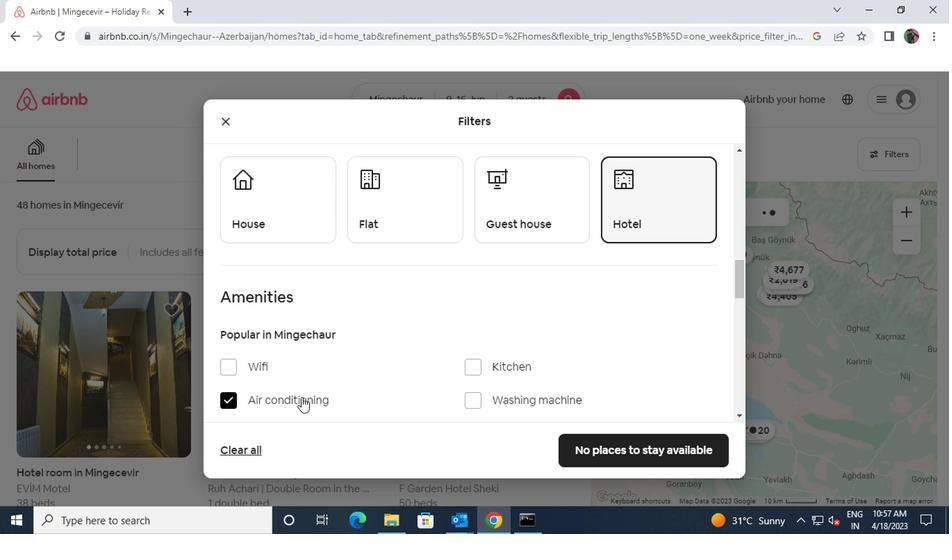 
Action: Mouse scrolled (297, 397) with delta (0, 0)
Screenshot: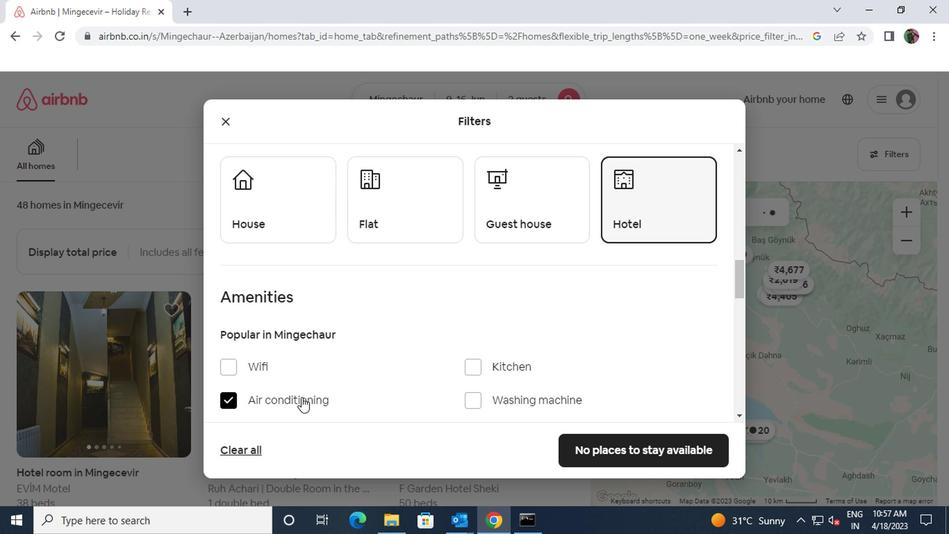 
Action: Mouse moved to (299, 393)
Screenshot: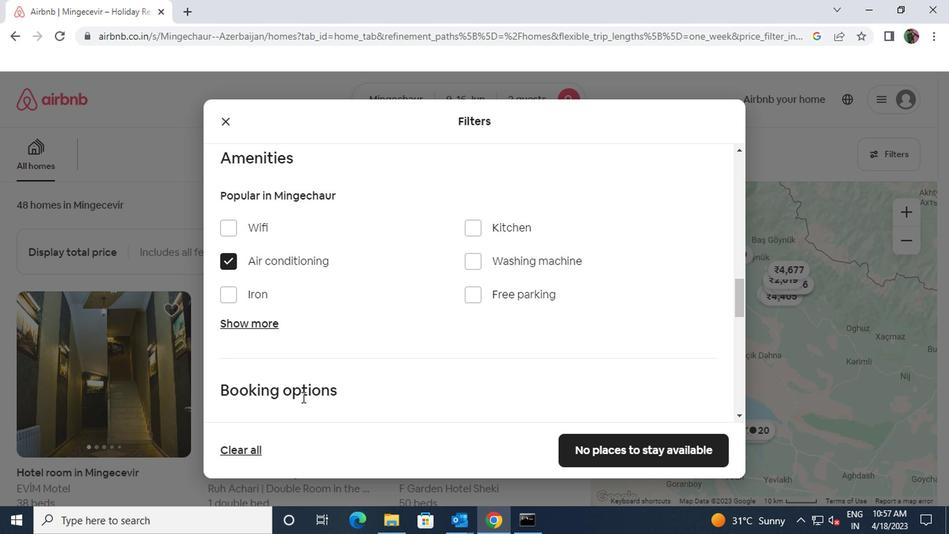 
Action: Mouse scrolled (299, 393) with delta (0, 0)
Screenshot: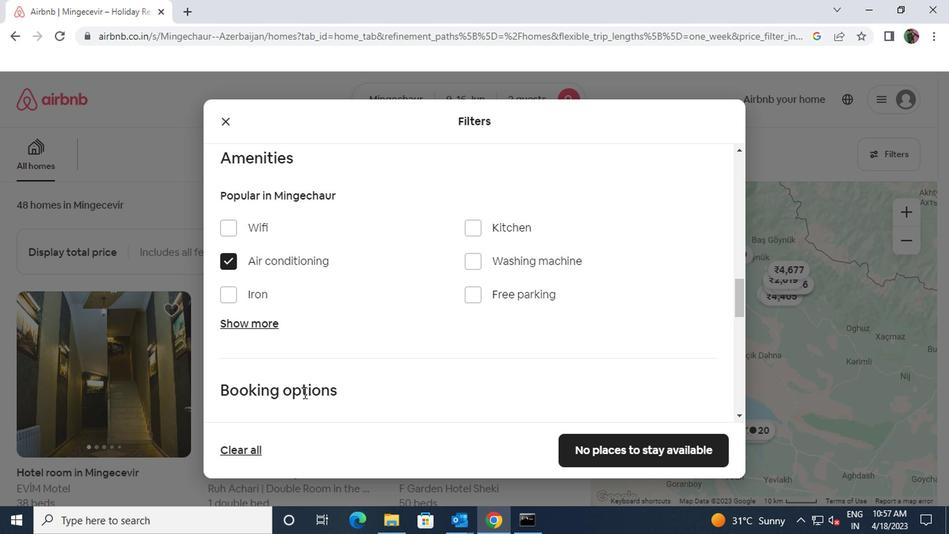 
Action: Mouse scrolled (299, 393) with delta (0, 0)
Screenshot: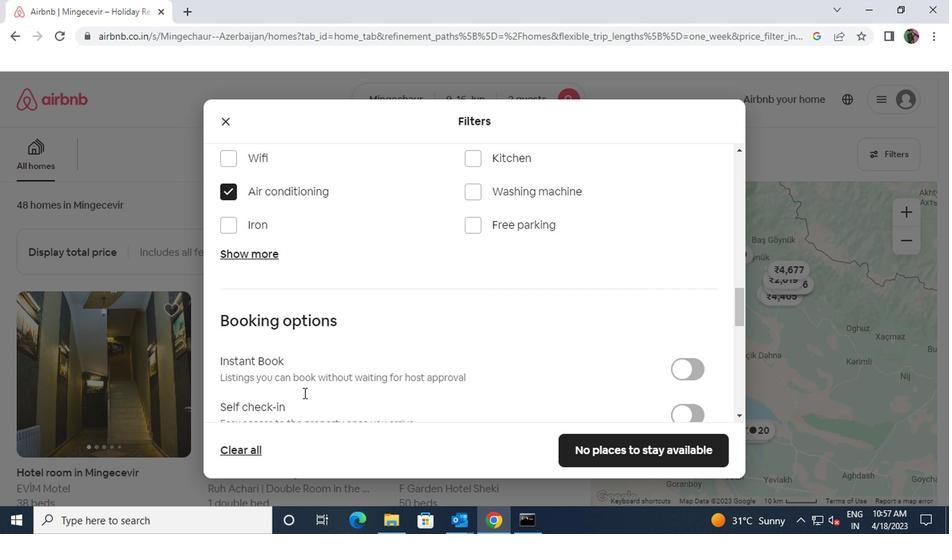 
Action: Mouse moved to (675, 349)
Screenshot: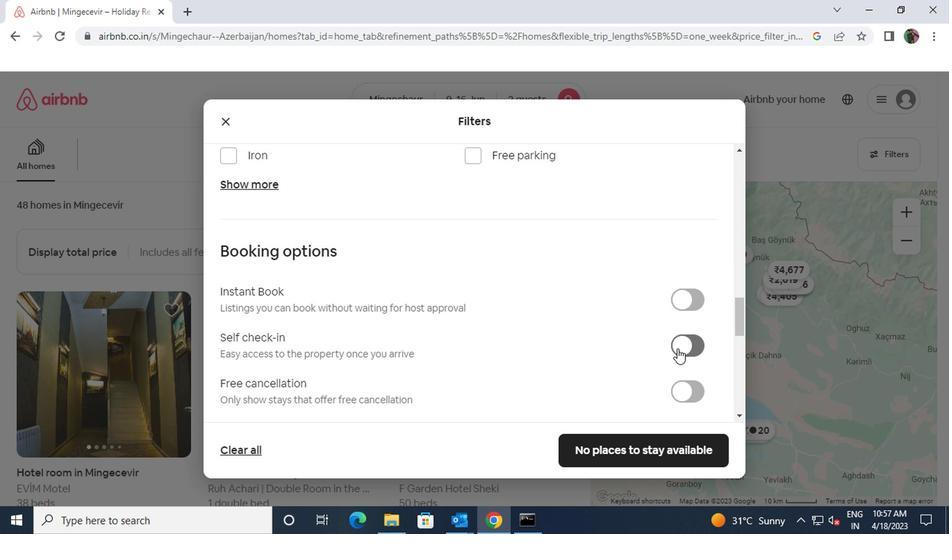
Action: Mouse pressed left at (675, 349)
Screenshot: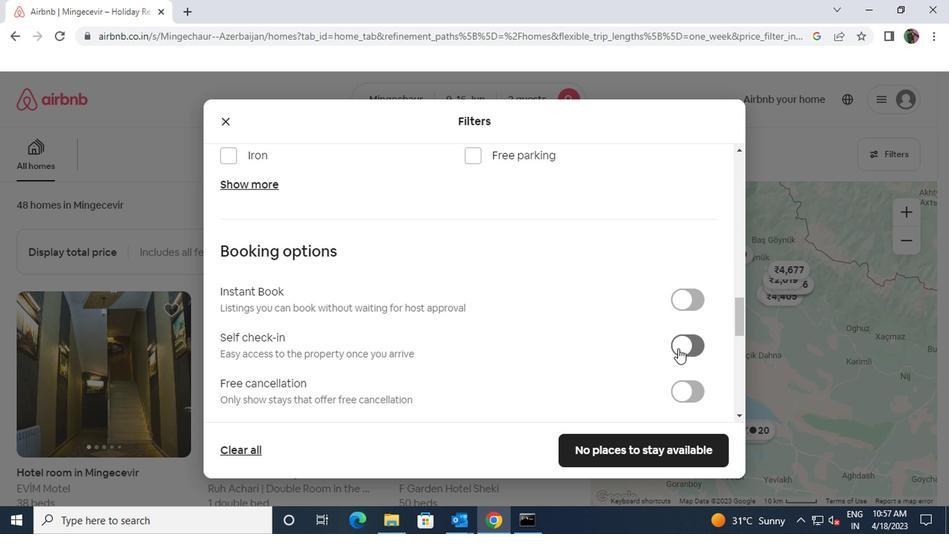 
Action: Mouse moved to (575, 356)
Screenshot: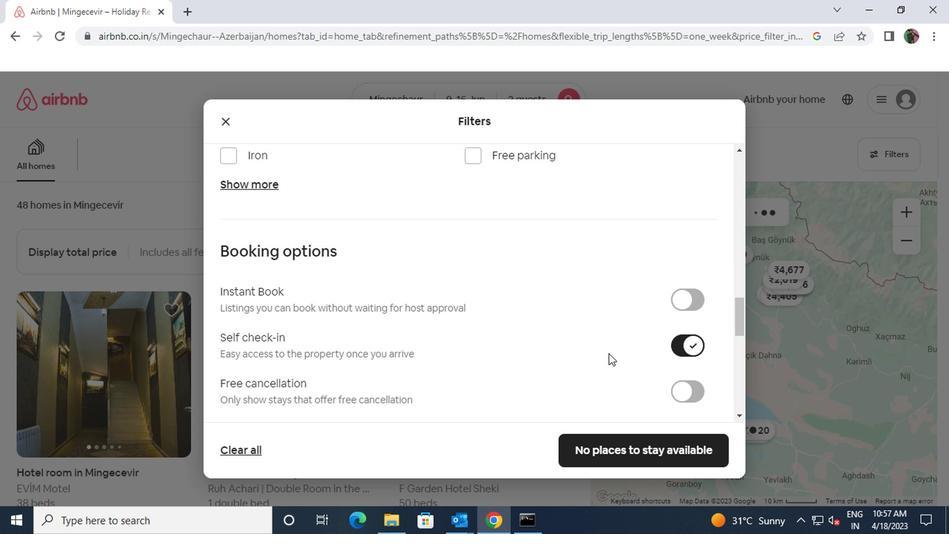 
Action: Mouse scrolled (575, 356) with delta (0, 0)
Screenshot: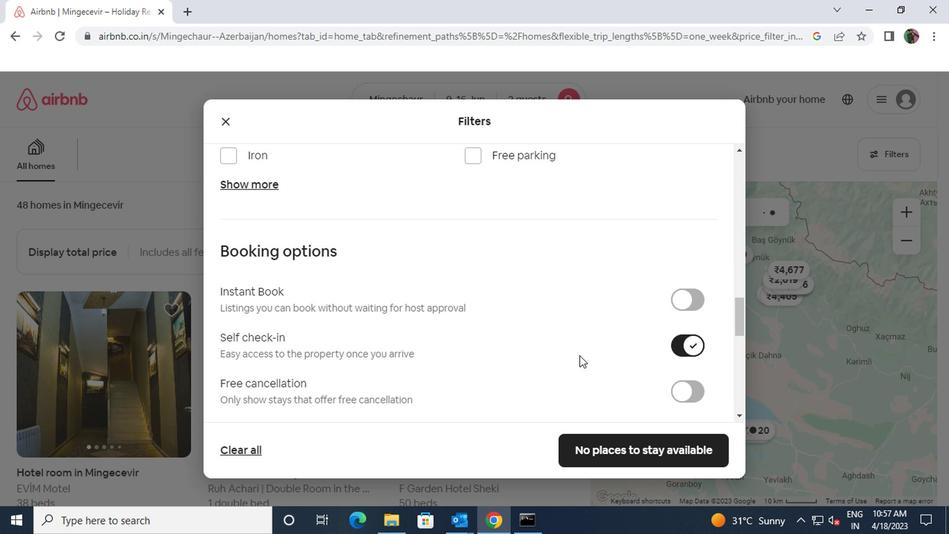 
Action: Mouse moved to (564, 349)
Screenshot: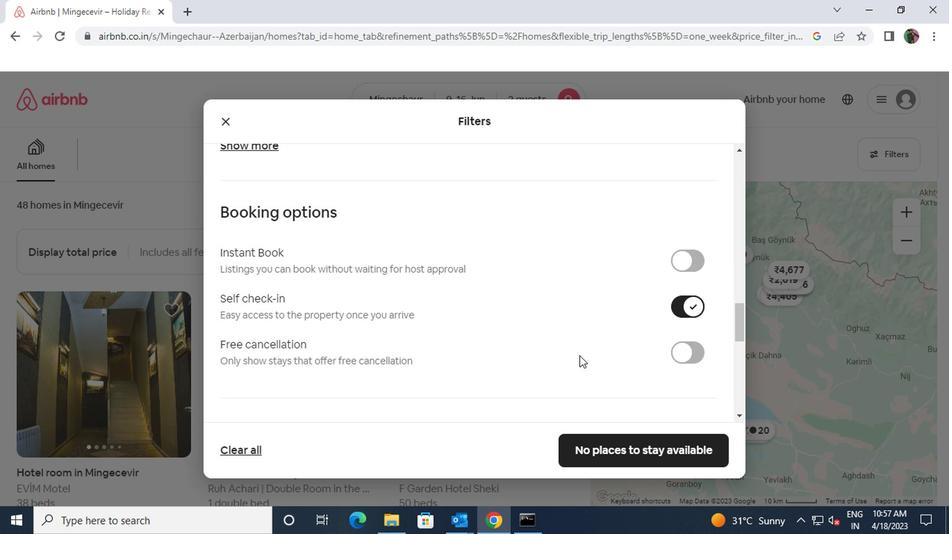 
Action: Mouse scrolled (564, 348) with delta (0, 0)
Screenshot: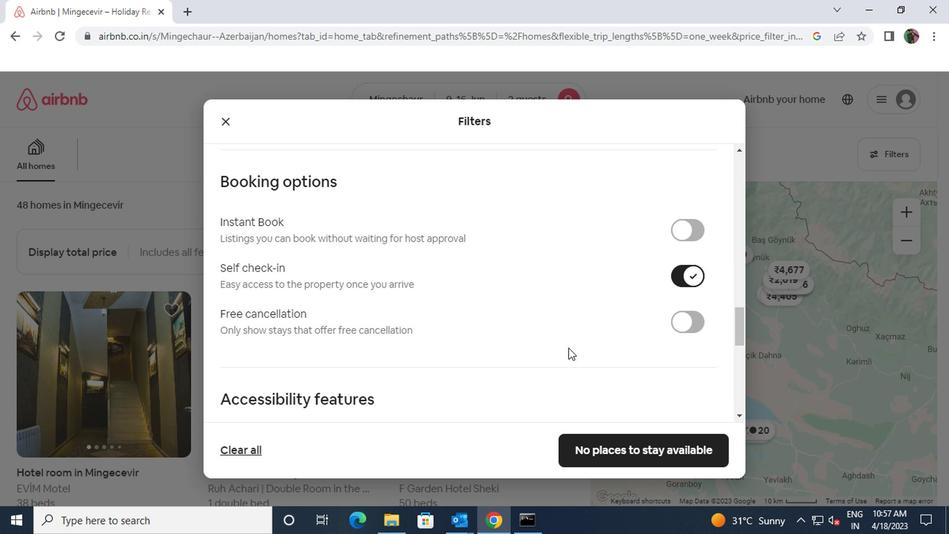 
Action: Mouse scrolled (564, 348) with delta (0, 0)
Screenshot: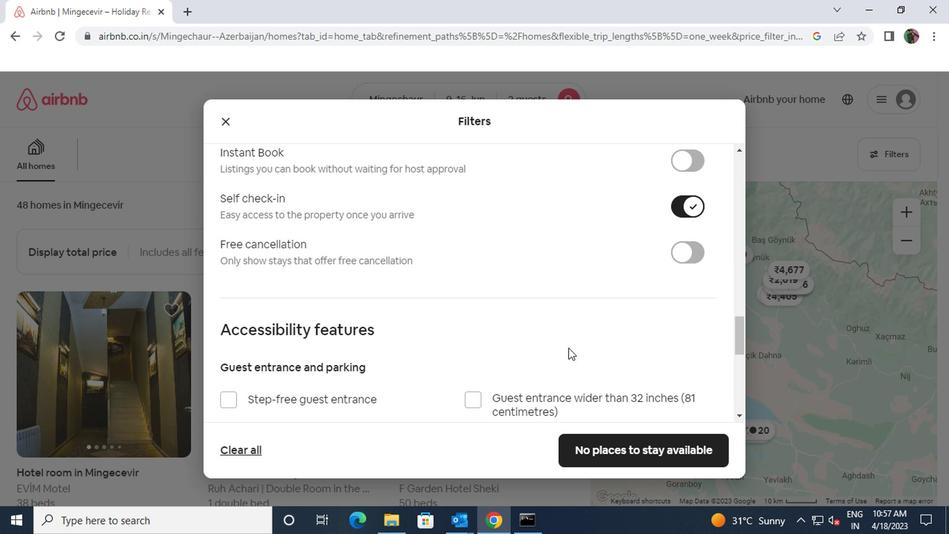 
Action: Mouse scrolled (564, 348) with delta (0, 0)
Screenshot: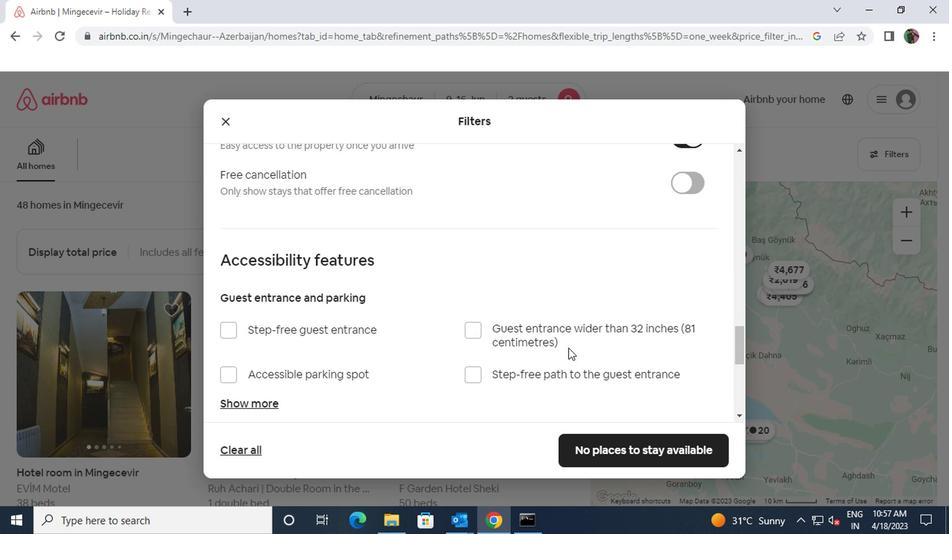 
Action: Mouse scrolled (564, 348) with delta (0, 0)
Screenshot: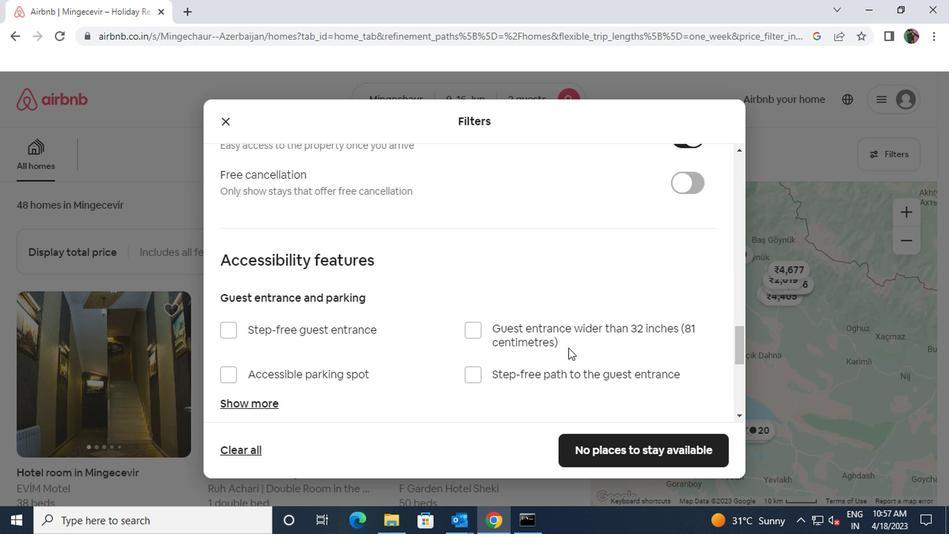 
Action: Mouse scrolled (564, 348) with delta (0, 0)
Screenshot: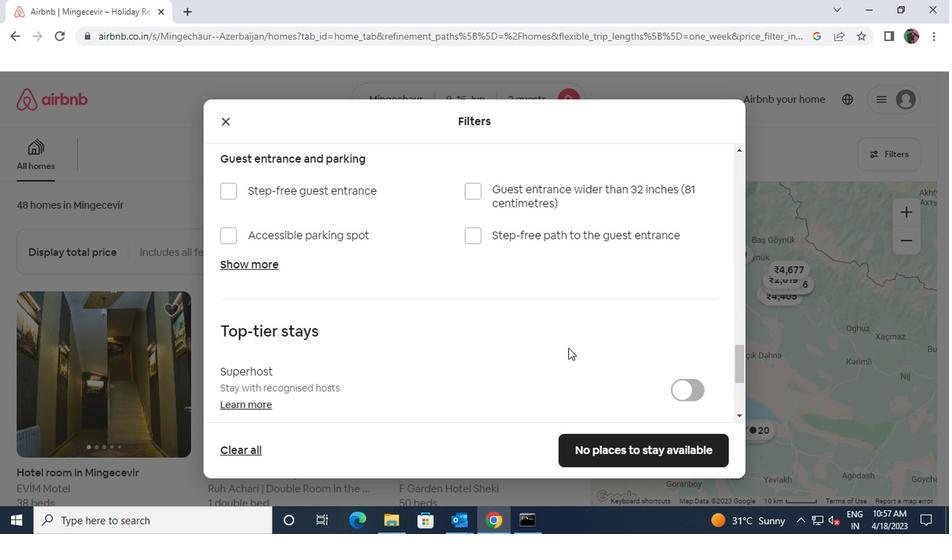 
Action: Mouse scrolled (564, 348) with delta (0, 0)
Screenshot: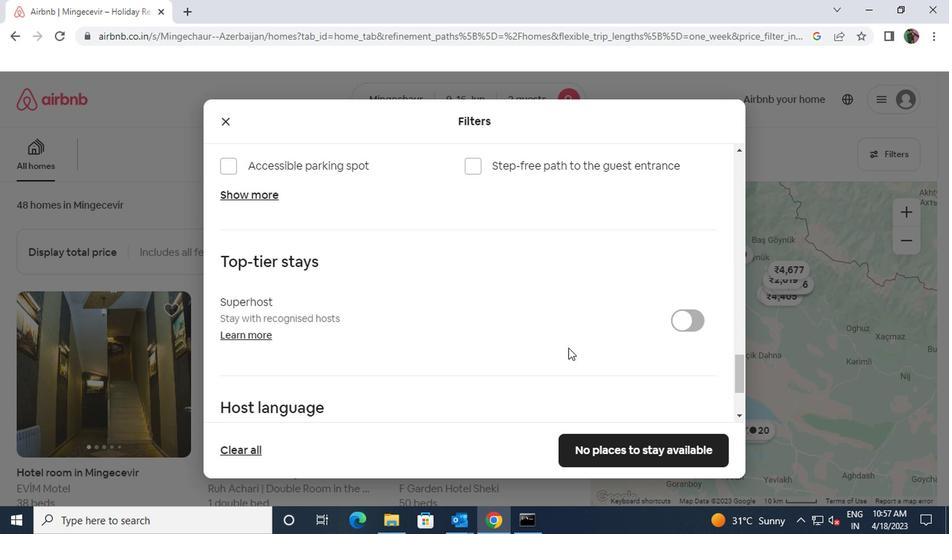 
Action: Mouse scrolled (564, 348) with delta (0, 0)
Screenshot: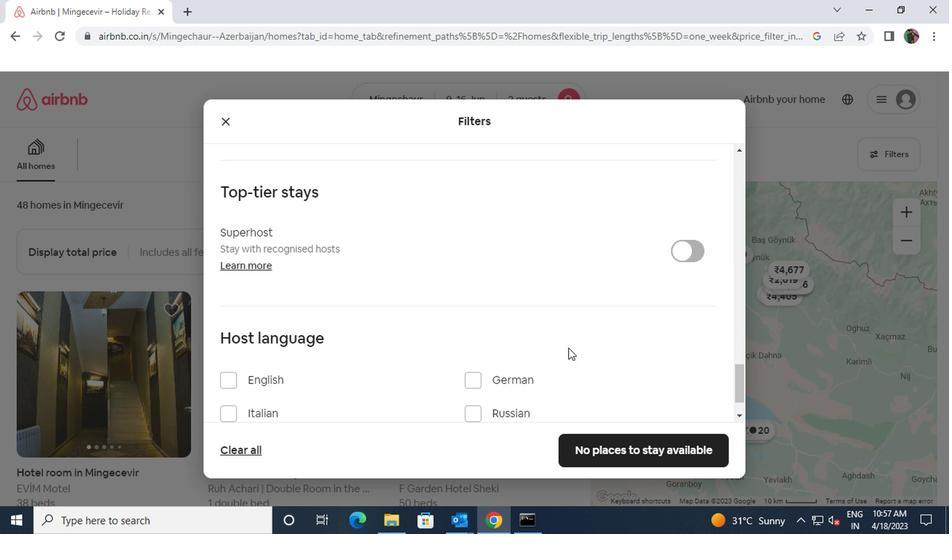 
Action: Mouse moved to (229, 323)
Screenshot: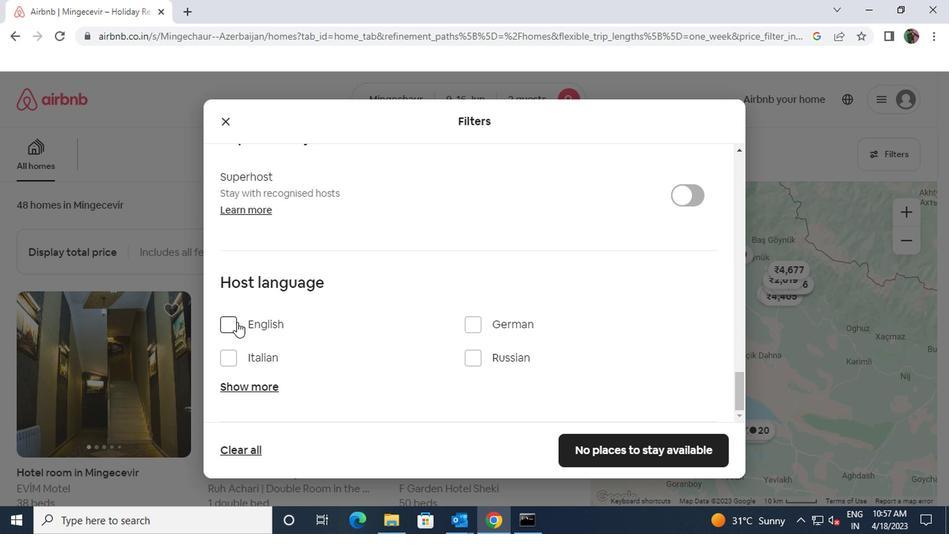 
Action: Mouse pressed left at (229, 323)
Screenshot: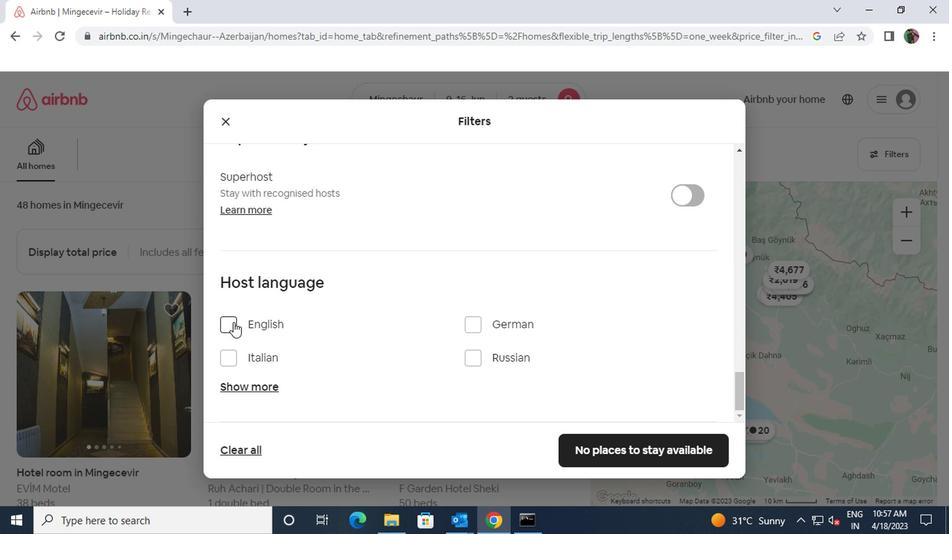 
Action: Mouse moved to (588, 443)
Screenshot: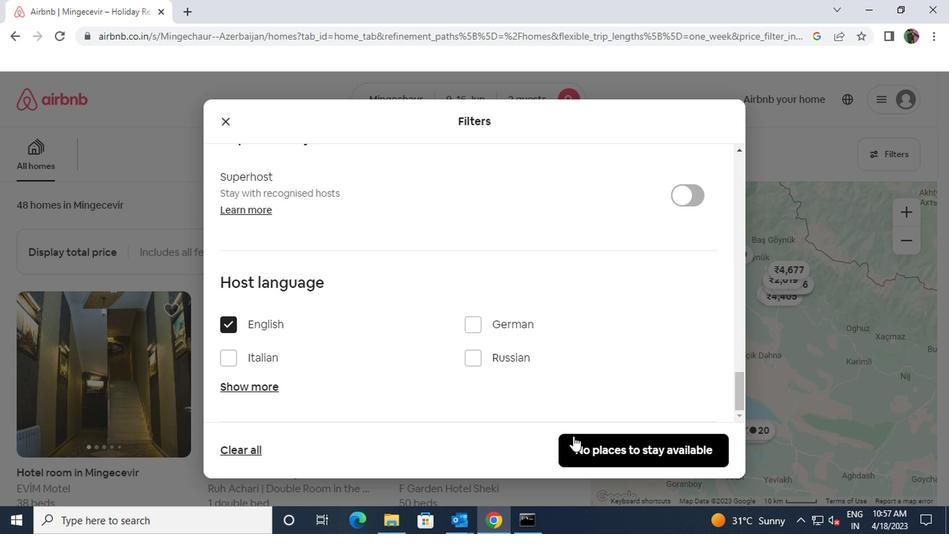 
Action: Mouse pressed left at (588, 443)
Screenshot: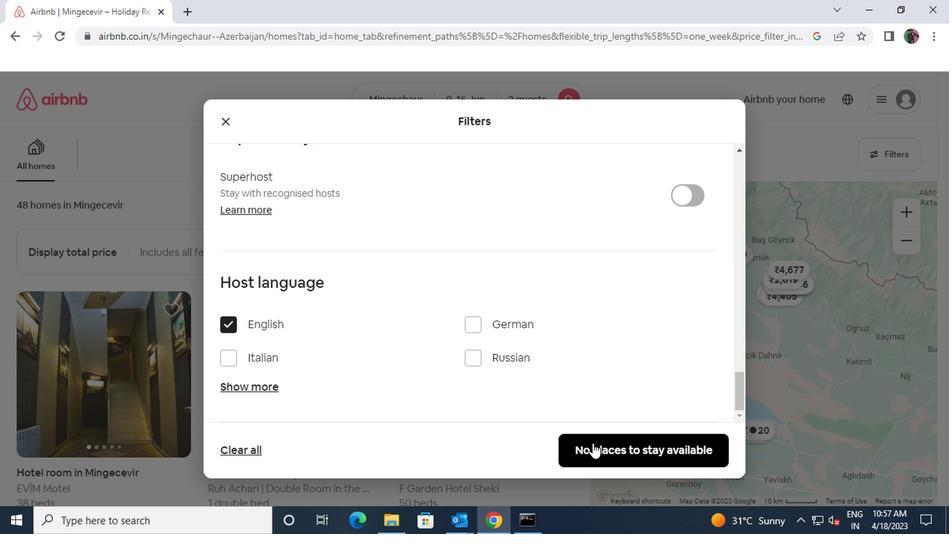 
